 Task: Open a blank google sheet and write heading  SpendSmartAdd Dates in a column and its values below  '2023-05-01, 2023-05-03, 2023-05-05, 2023-05-10, 2023-05-15, 2023-05-20, 2023-05-25 & 2023-05-31'Add Categories in next column and its values below  Groceries, Dining Out, Transportation, Entertainment, Shopping, Utilities, Health & Miscellaneous. Add Descriptions in next column and its values below  Supermarket, Restaurant, Public Transport, Movie Tickets, Clothing Store, Internet Bill, Pharmacy & Online PurchaseAdd Amountin next column and its values below  $50, $30, $10, $20, $100, $60, $40 & $50Save page BudgetTool analysisbook
Action: Mouse pressed left at (1022, 182)
Screenshot: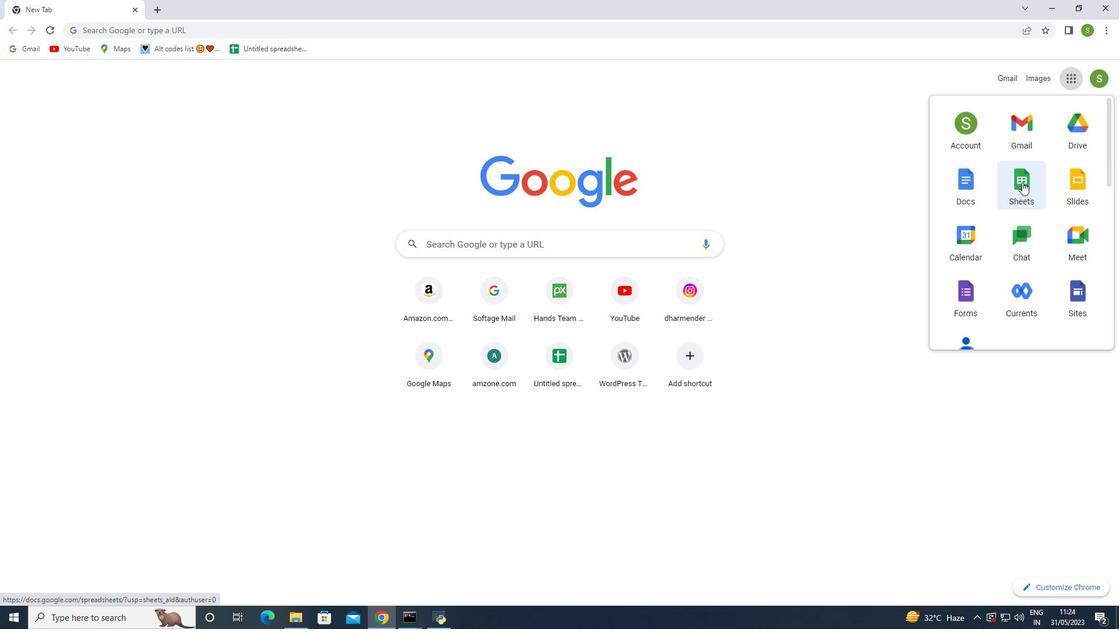 
Action: Mouse moved to (293, 157)
Screenshot: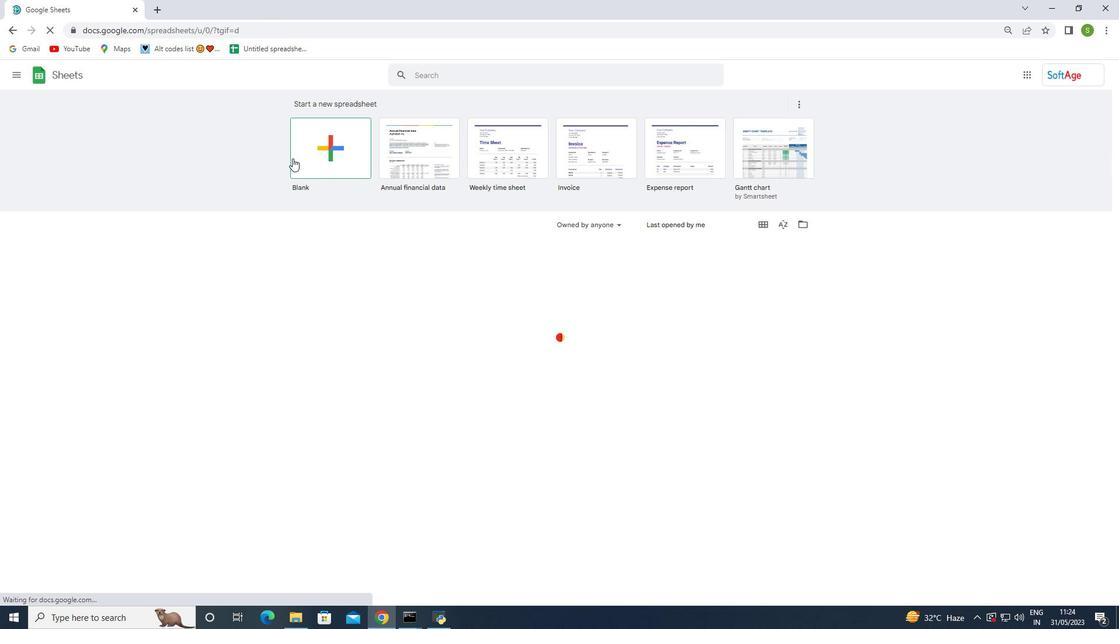 
Action: Mouse pressed left at (293, 157)
Screenshot: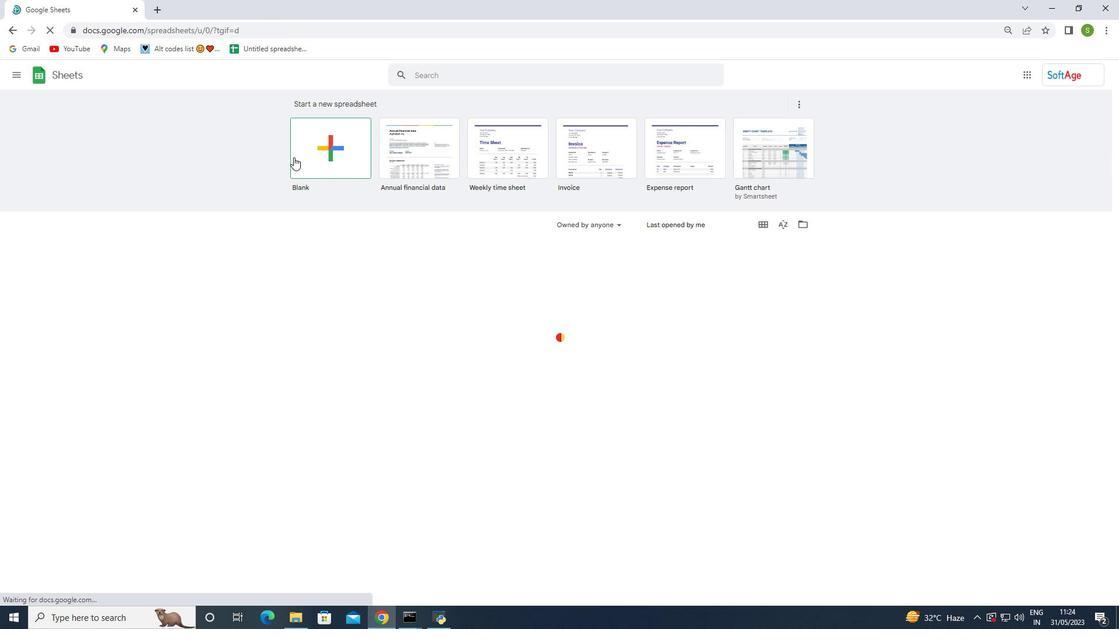 
Action: Mouse moved to (11, 132)
Screenshot: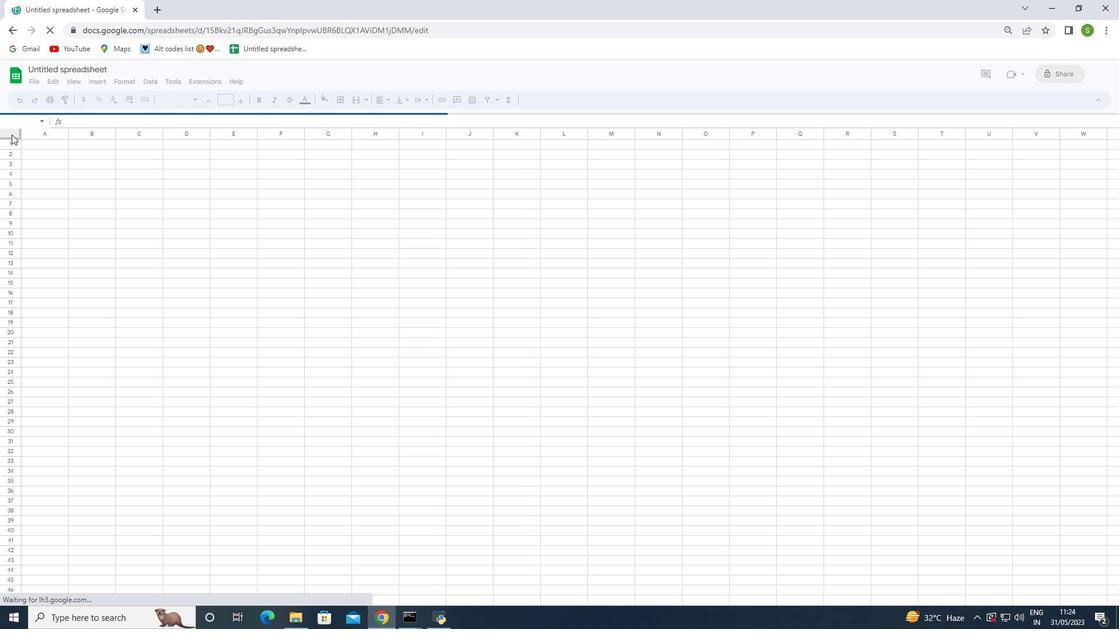 
Action: Mouse pressed left at (11, 132)
Screenshot: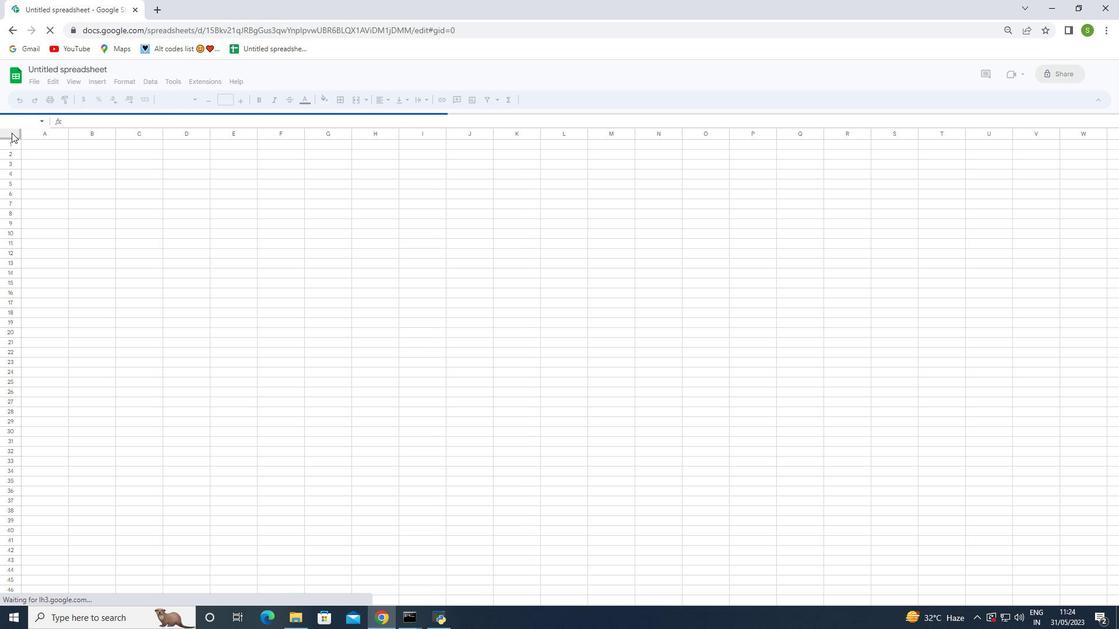 
Action: Mouse moved to (280, 101)
Screenshot: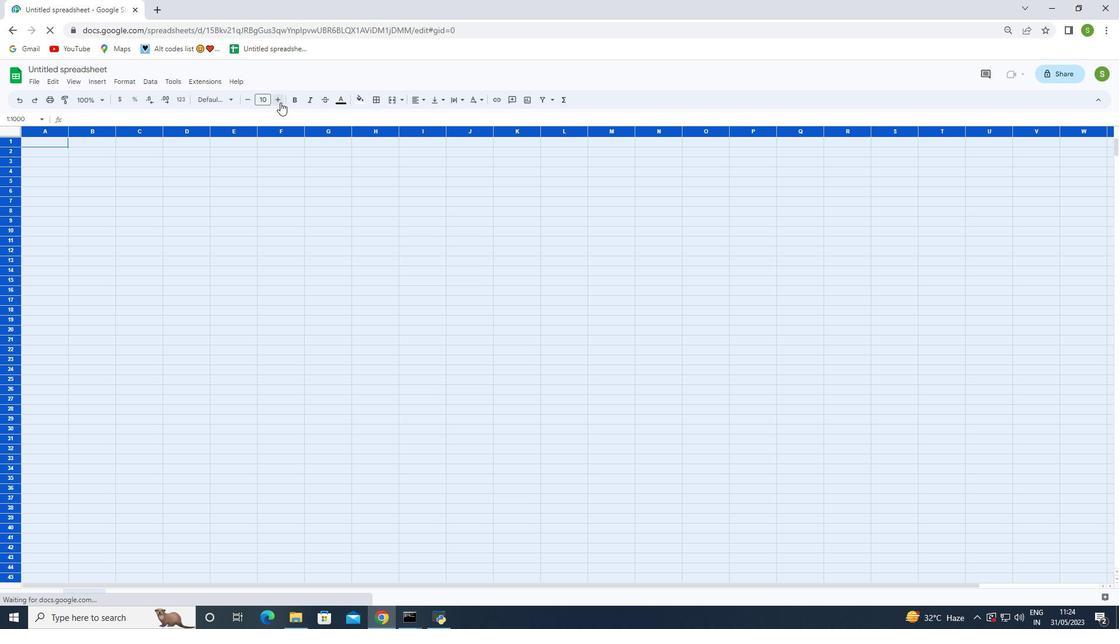 
Action: Mouse pressed left at (280, 101)
Screenshot: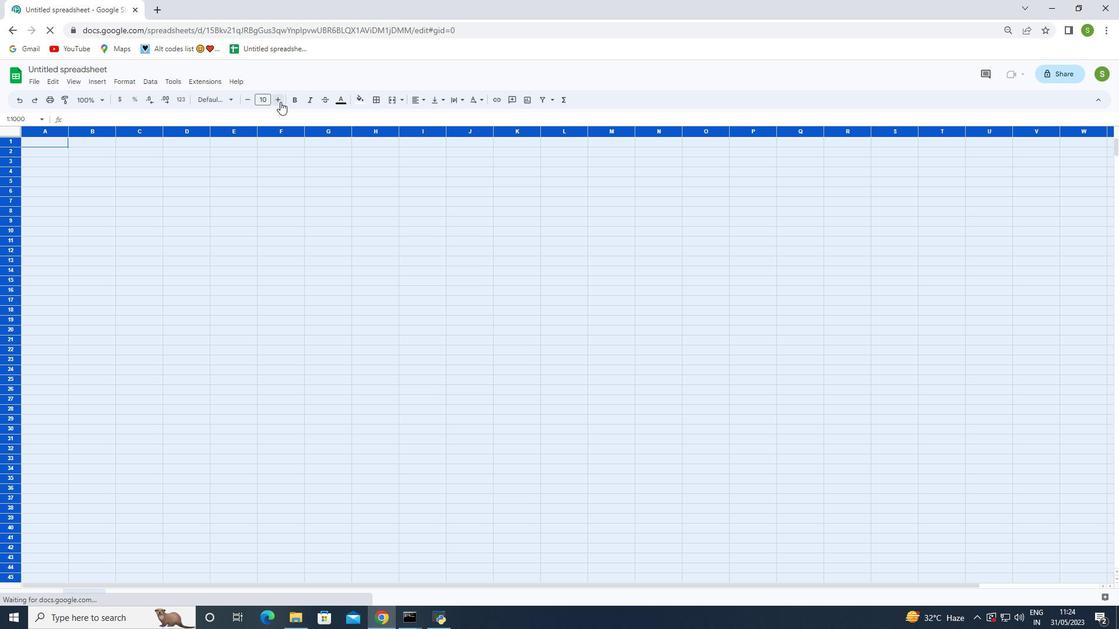 
Action: Mouse pressed left at (280, 101)
Screenshot: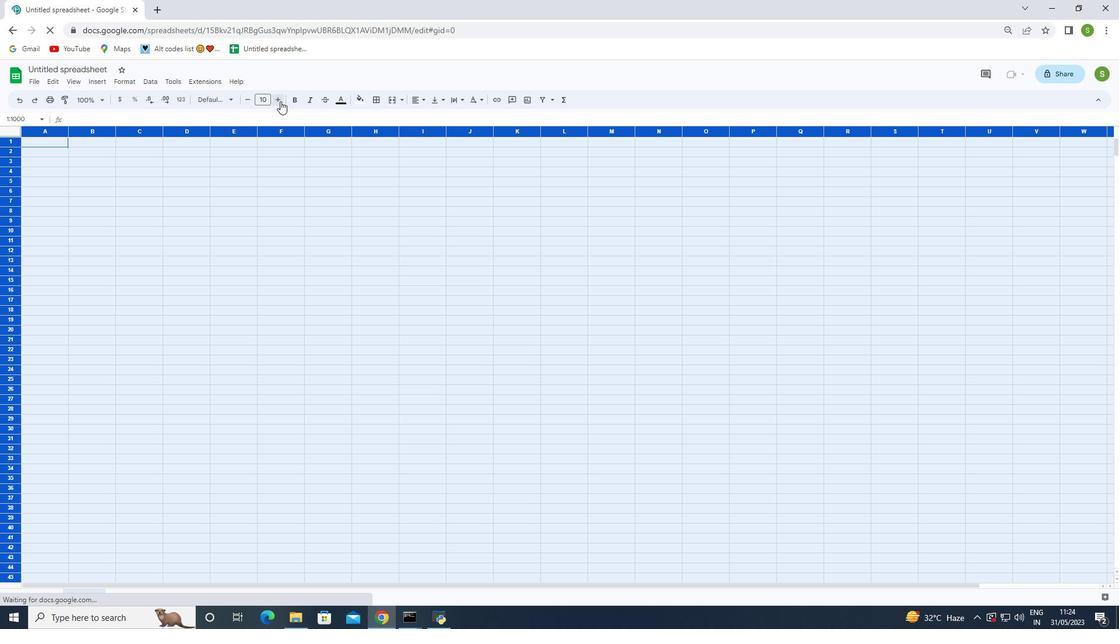 
Action: Mouse pressed left at (280, 101)
Screenshot: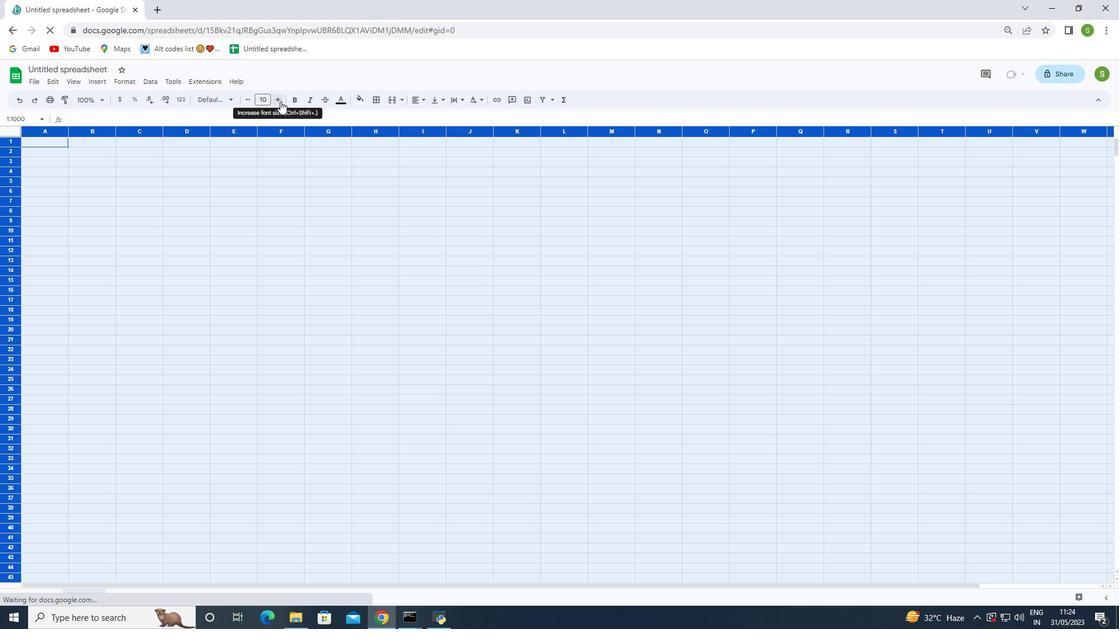 
Action: Mouse pressed left at (280, 101)
Screenshot: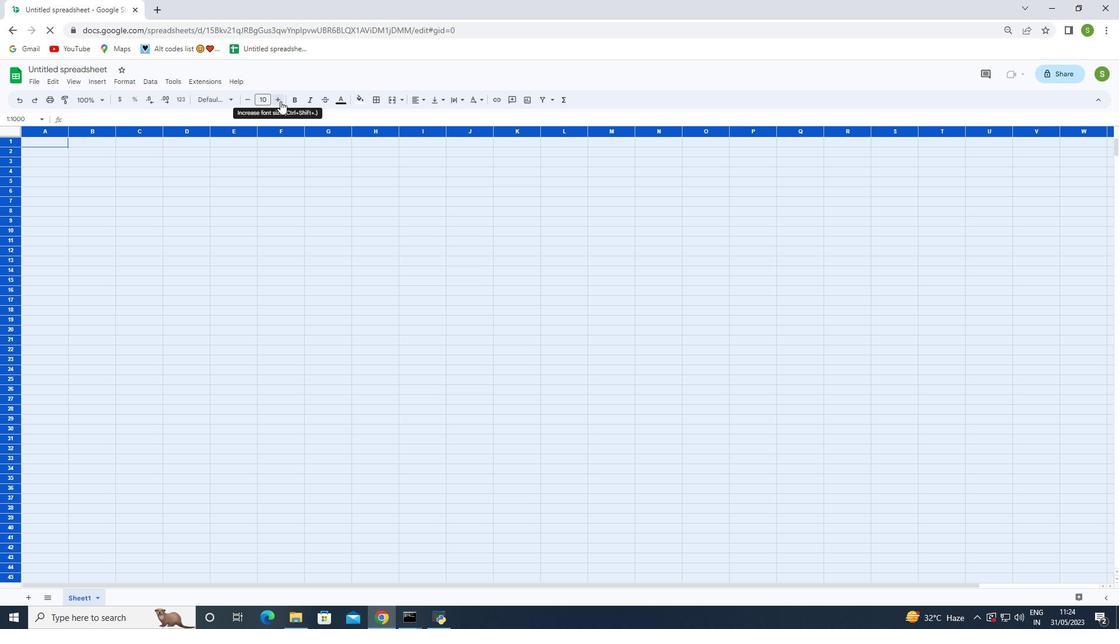 
Action: Mouse moved to (279, 163)
Screenshot: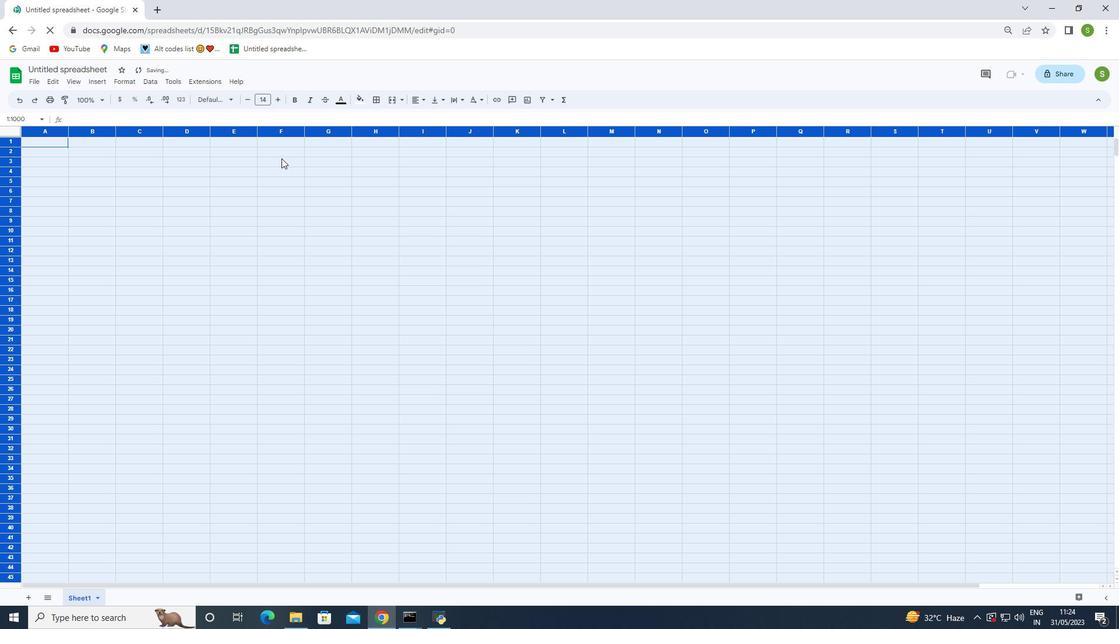 
Action: Mouse pressed left at (279, 163)
Screenshot: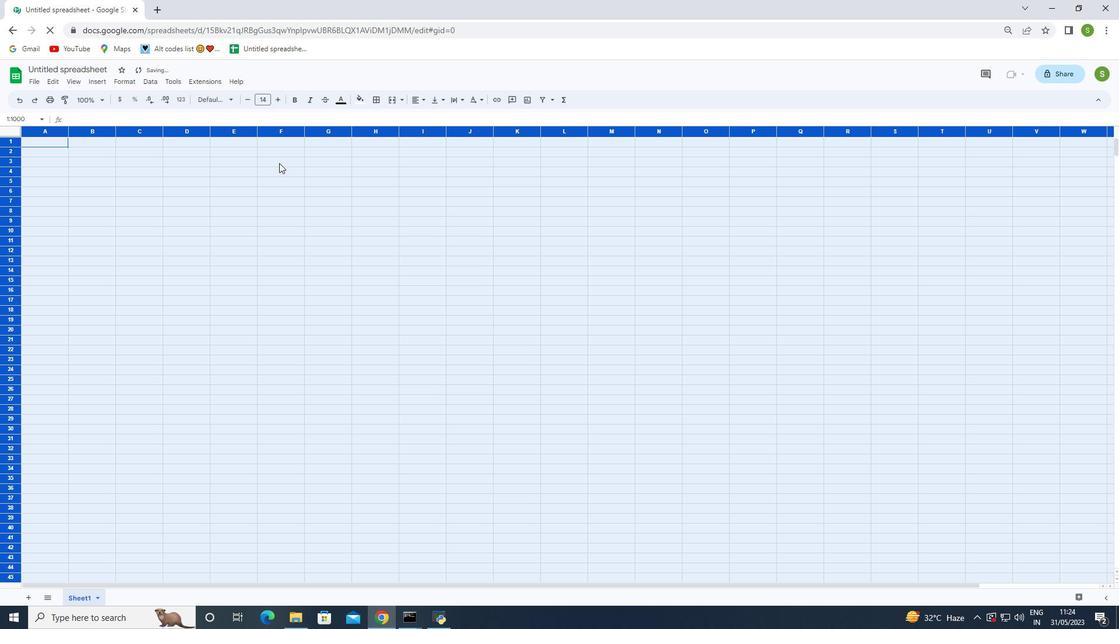 
Action: Mouse moved to (36, 141)
Screenshot: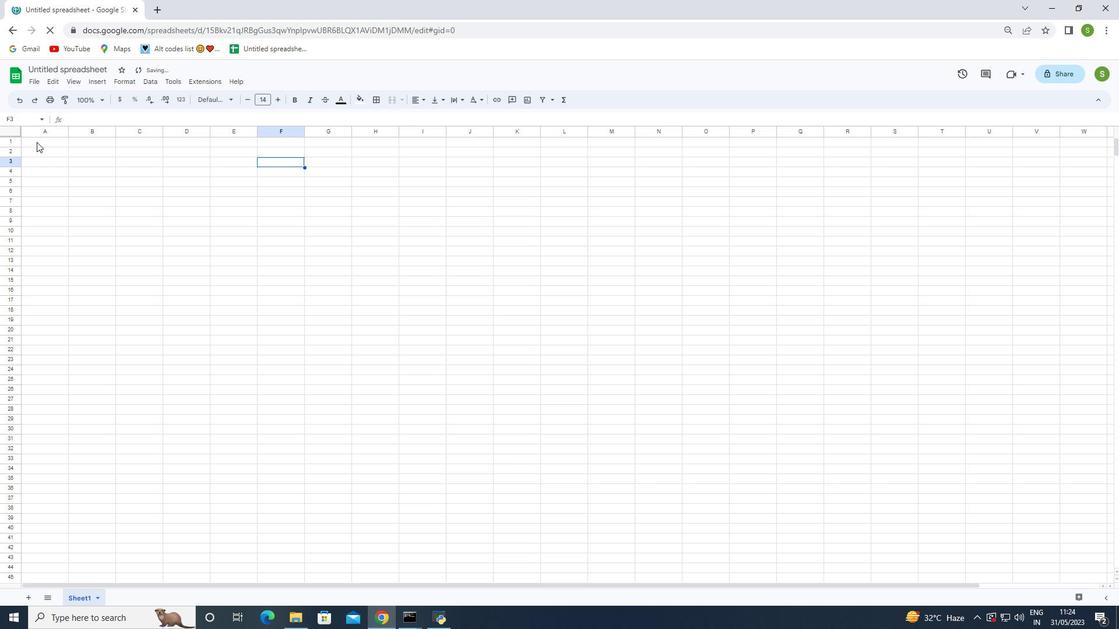 
Action: Mouse pressed left at (36, 141)
Screenshot: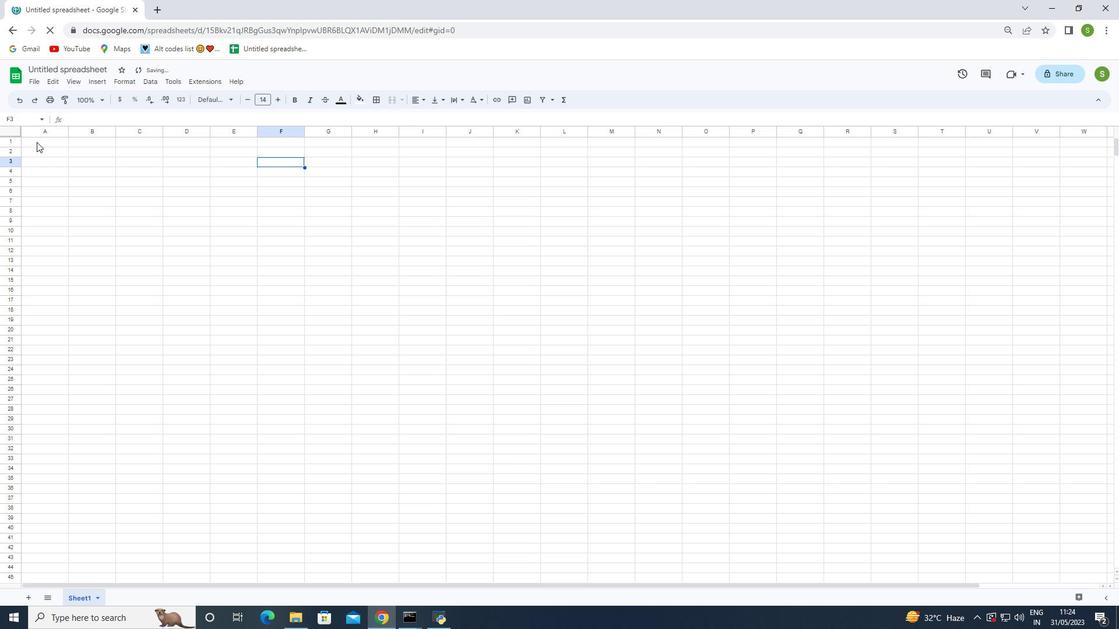 
Action: Key pressed <Key.shift>Spend<Key.shift>Smart<Key.enter><Key.shift>Dates<Key.enter>2023-05-2<Key.backspace>01<Key.enter>2023-05-03<Key.enter>2023-05-05<Key.enter>2023-05-10<Key.enter>2023-05-15<Key.enter>2023-05-20<Key.enter>2023-08<Key.backspace>5-25<Key.enter>23<Key.backspace>023-05-31<Key.enter>
Screenshot: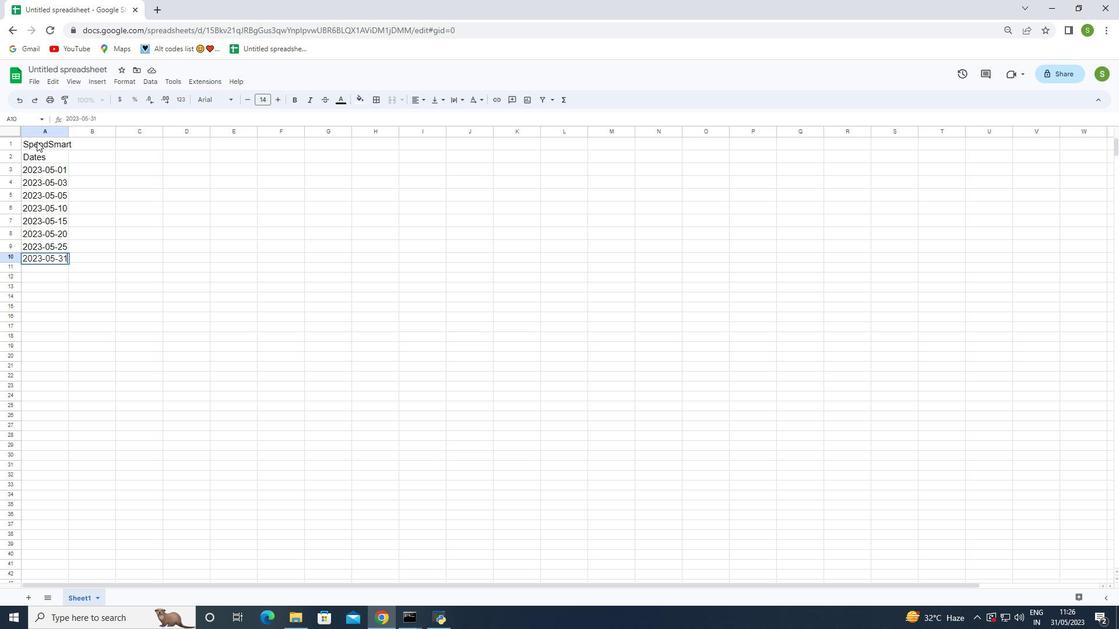 
Action: Mouse moved to (86, 157)
Screenshot: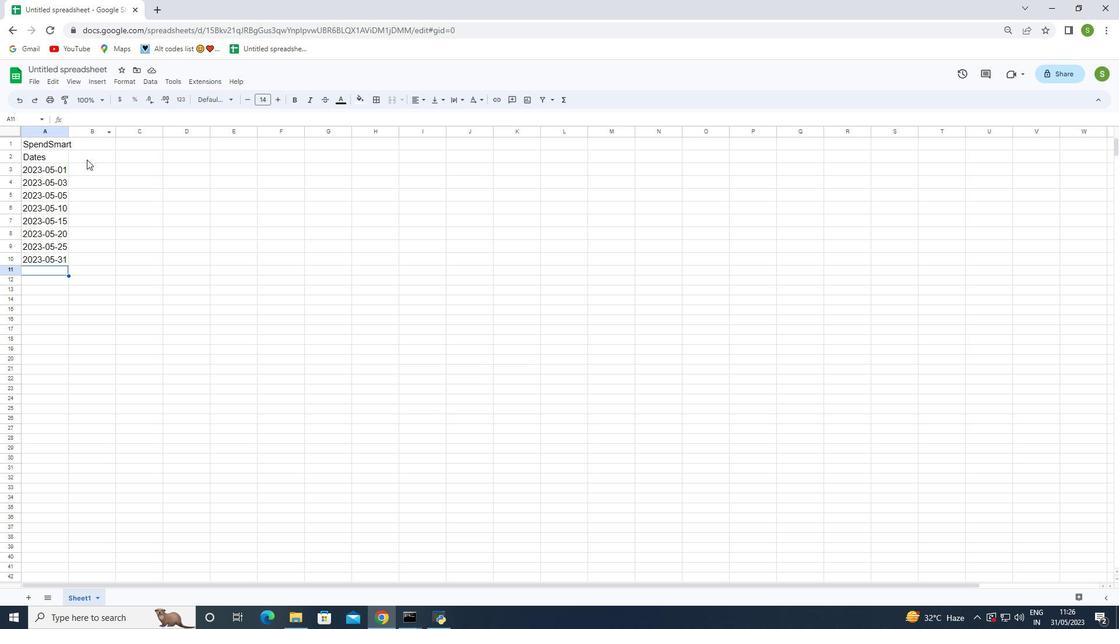 
Action: Mouse pressed left at (86, 157)
Screenshot: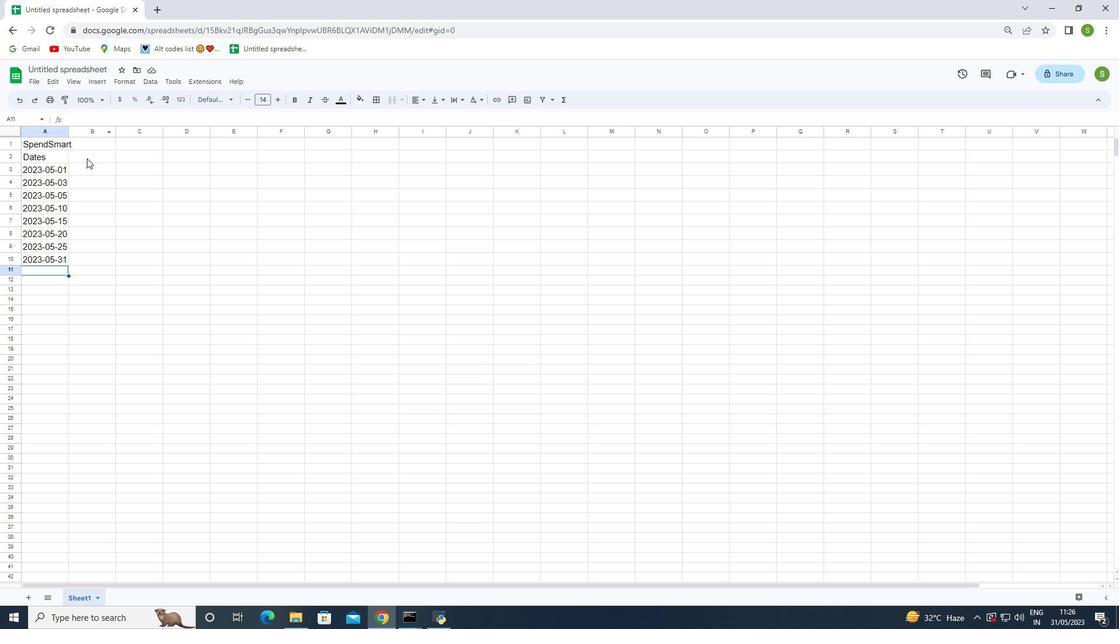 
Action: Mouse moved to (85, 157)
Screenshot: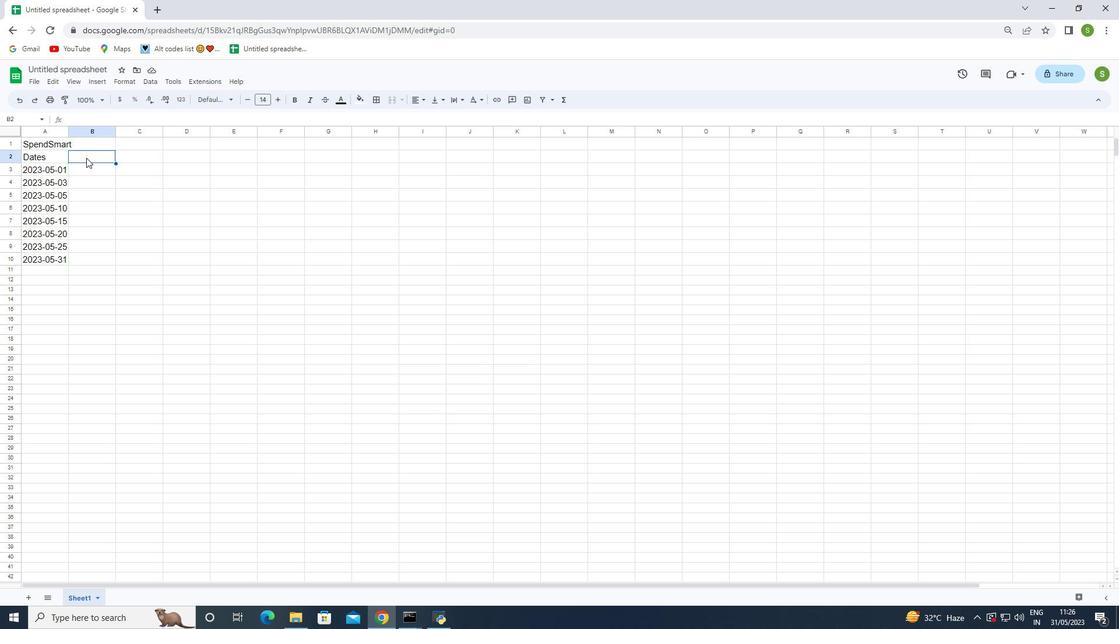 
Action: Key pressed <Key.shift><Key.shift><Key.shift><Key.shift><Key.shift><Key.shift><Key.shift><Key.shift><Key.shift><Key.shift><Key.shift><Key.shift><Key.shift><Key.shift><Key.shift><Key.shift><Key.shift><Key.shift><Key.shift><Key.shift><Key.shift><Key.shift><Key.shift><Key.shift><Key.shift><Key.shift><Key.shift><Key.shift><Key.shift><Key.shift><Key.shift><Key.shift>Categories<Key.enter>
Screenshot: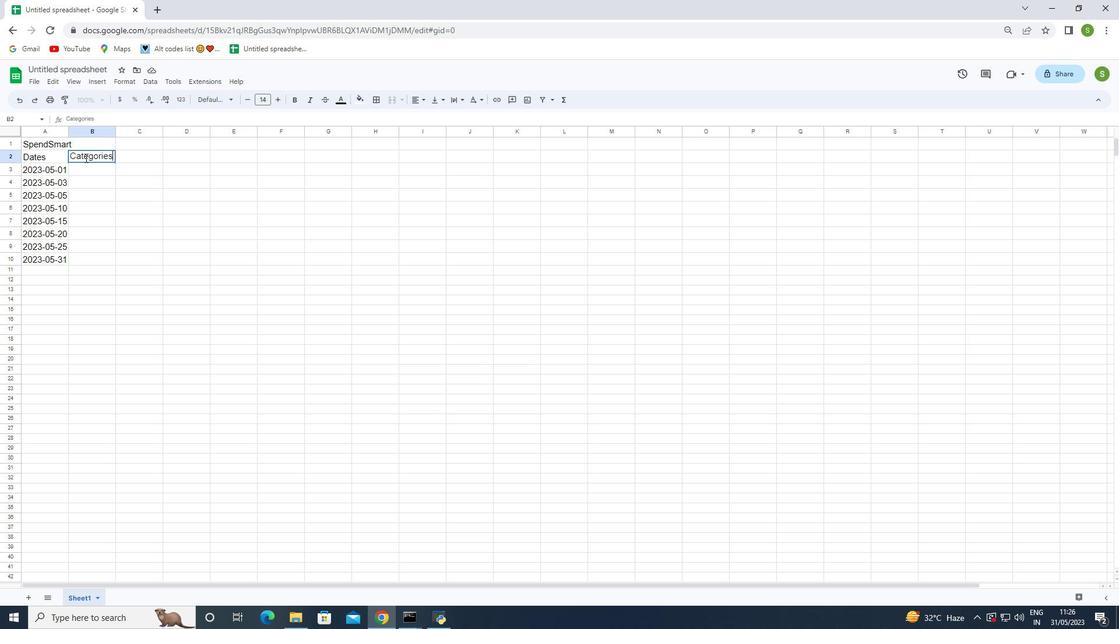 
Action: Mouse moved to (97, 172)
Screenshot: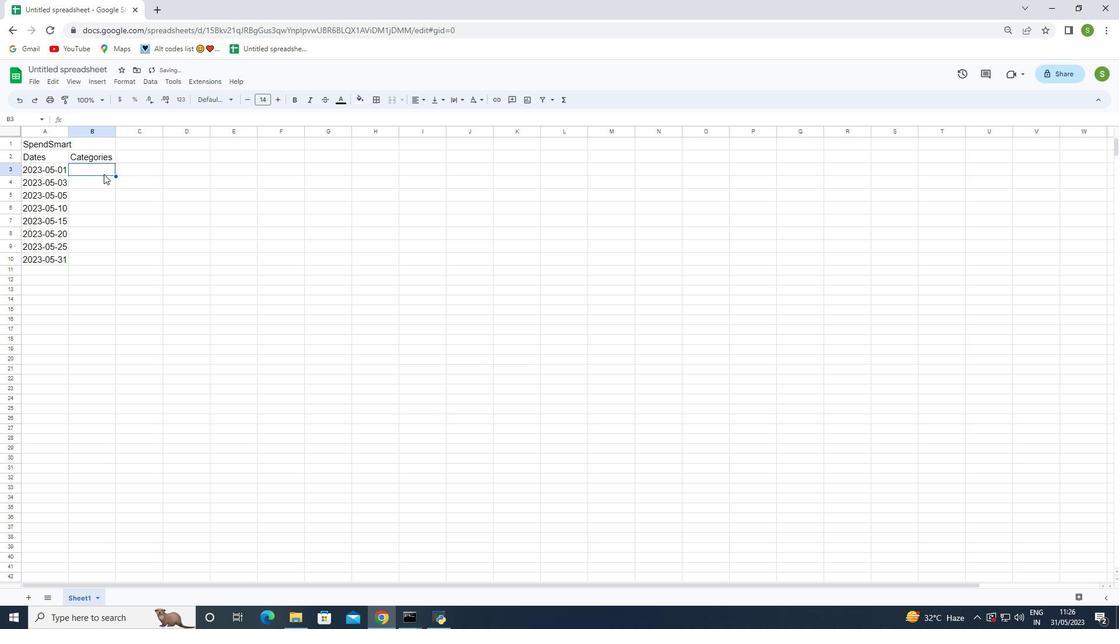 
Action: Mouse pressed left at (97, 172)
Screenshot: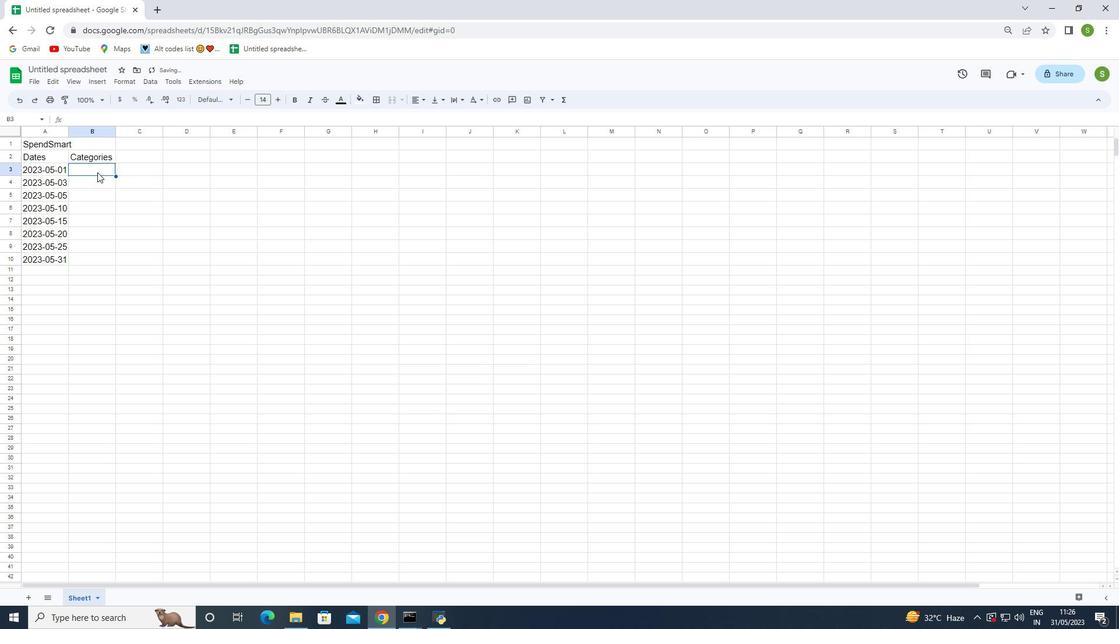 
Action: Key pressed <Key.shift><Key.shift><Key.shift><Key.shift><Key.shift><Key.shift><Key.shift>Groceries<Key.enter><Key.shift>Dining<Key.space><Key.shift>Out<Key.enter><Key.shift>Transportation<Key.enter><Key.shift>Entertainment<Key.enter><Key.shift>Shopping<Key.enter><Key.shift>Utilities<Key.enter><Key.shift>Health<Key.enter><Key.shift><Key.shift><Key.shift><Key.shift><Key.shift><Key.shift><Key.shift><Key.shift><Key.shift><Key.shift><Key.shift>Miscellaneous<Key.enter>
Screenshot: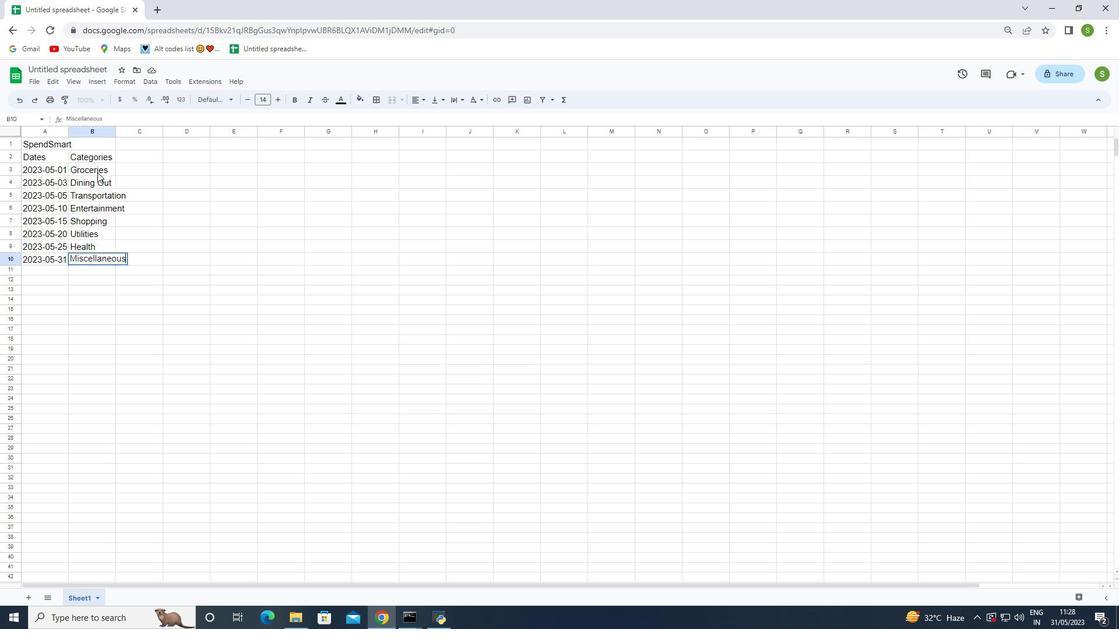 
Action: Mouse moved to (149, 156)
Screenshot: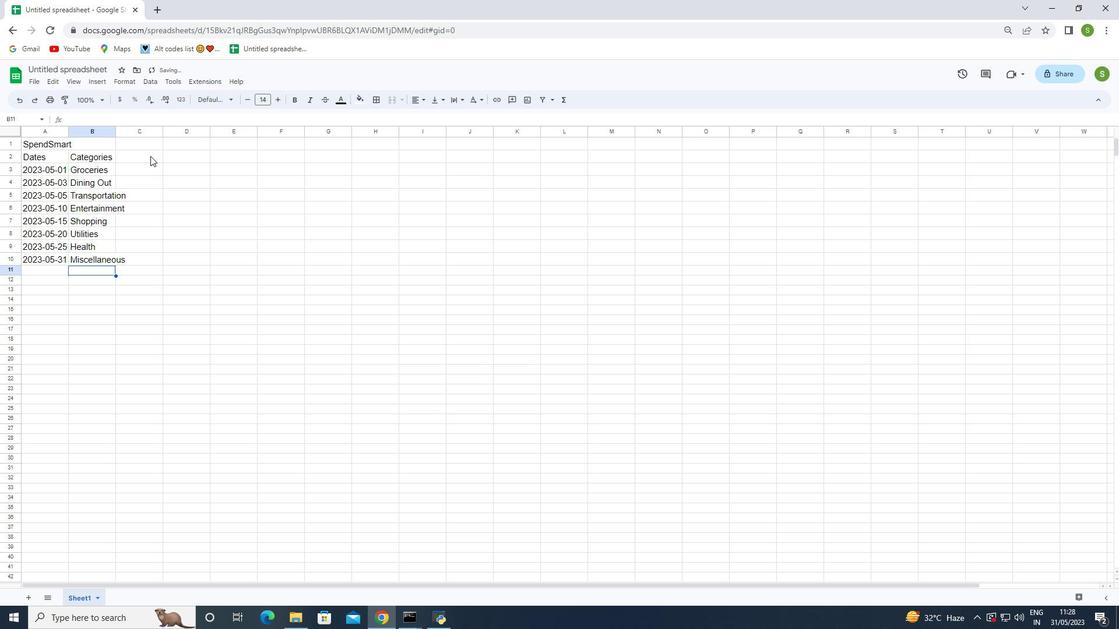 
Action: Mouse pressed left at (149, 156)
Screenshot: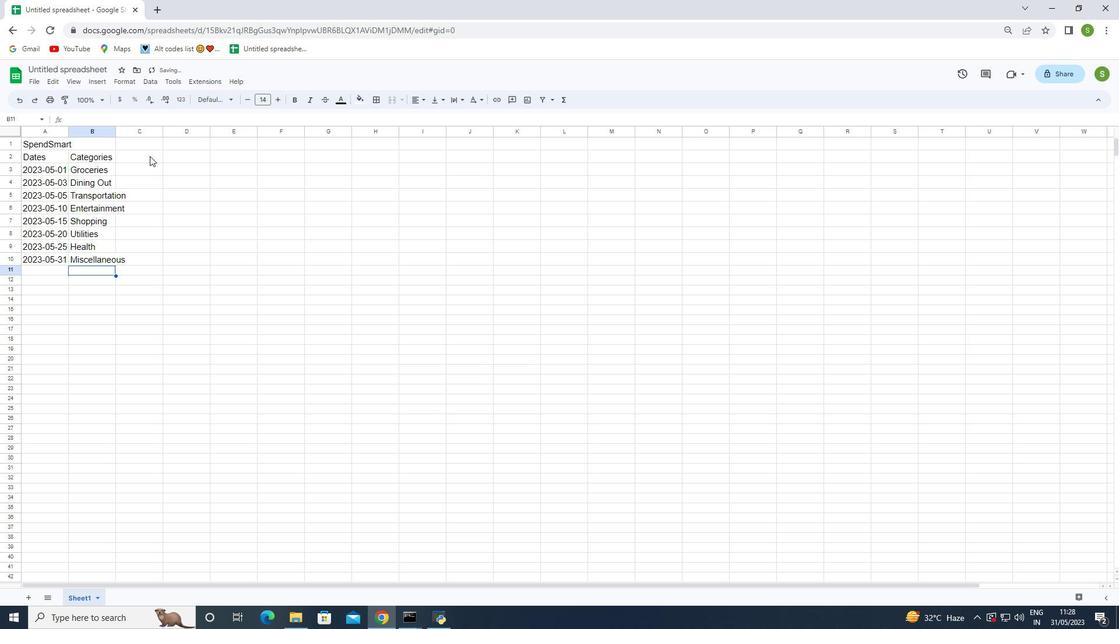 
Action: Key pressed <Key.shift>Descriptions
Screenshot: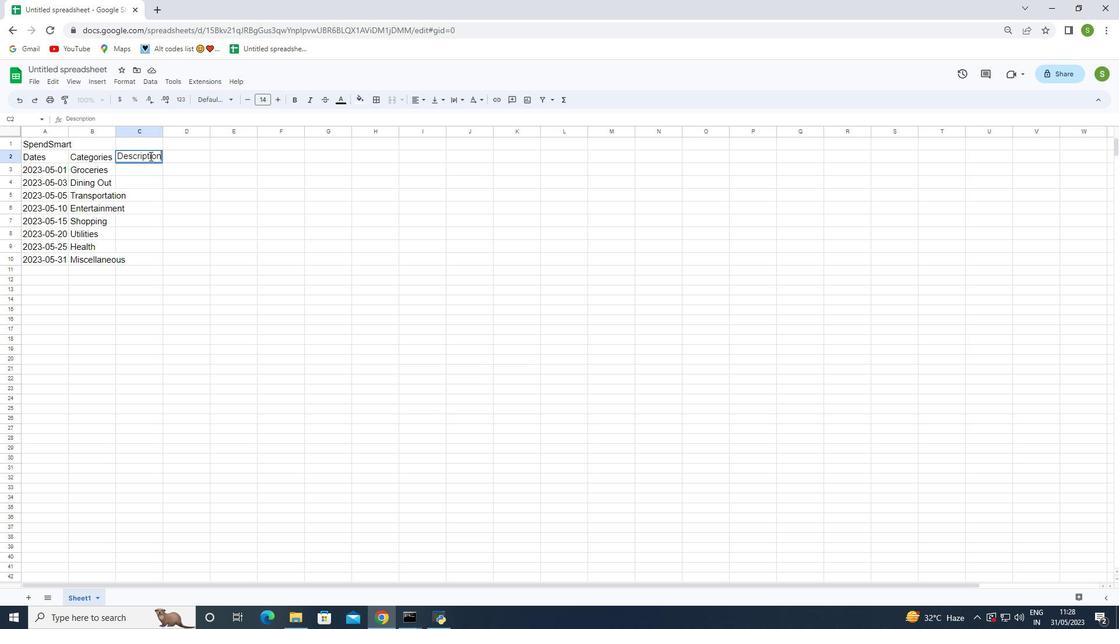 
Action: Mouse moved to (149, 169)
Screenshot: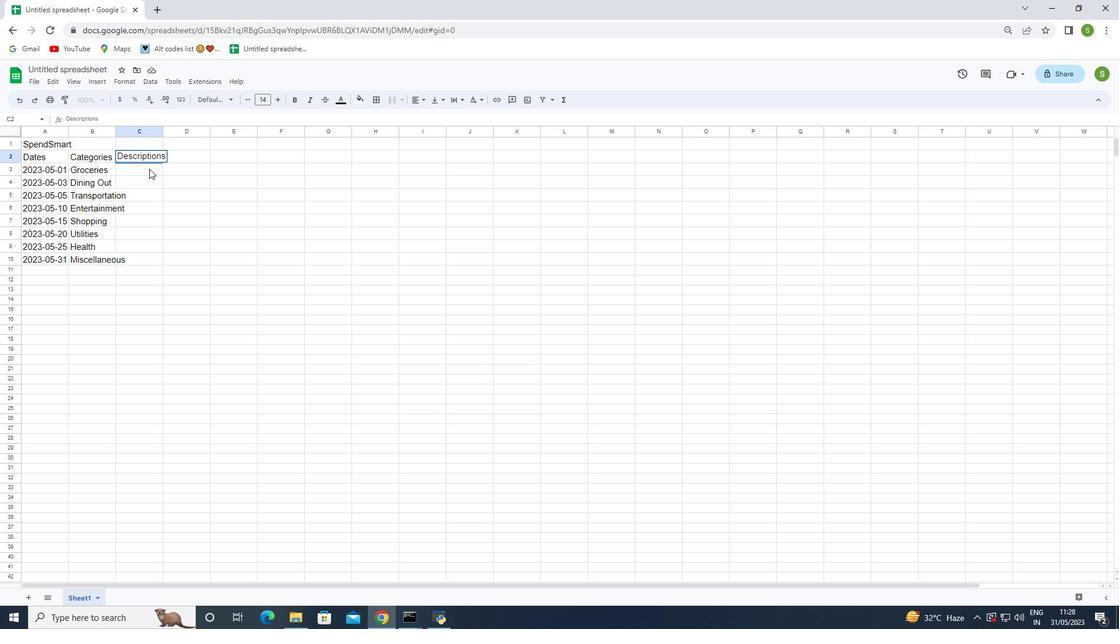 
Action: Mouse pressed left at (149, 169)
Screenshot: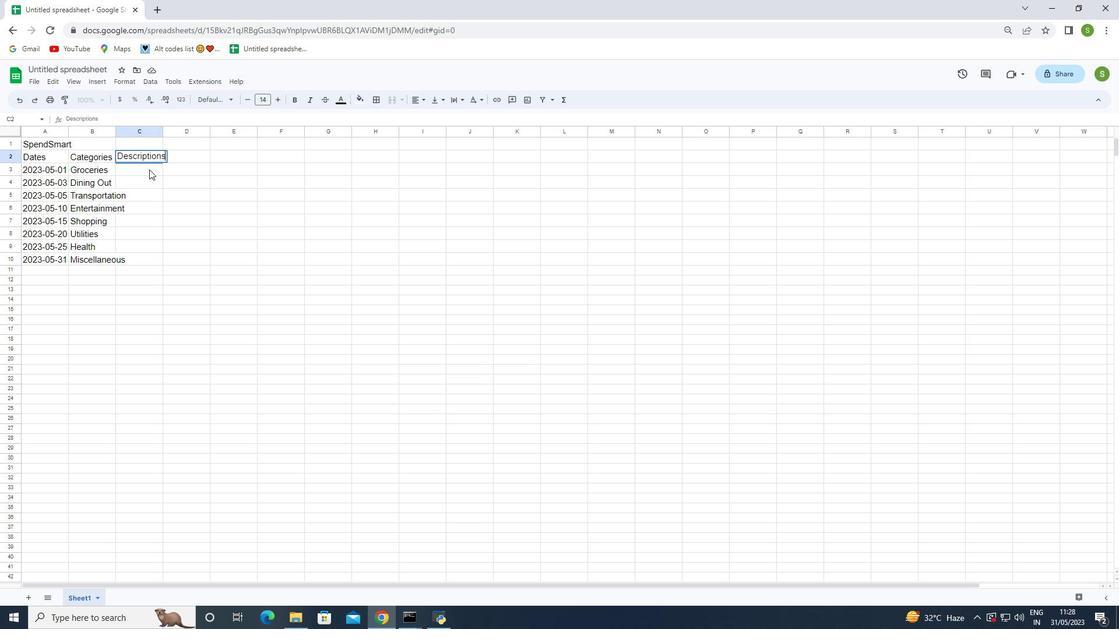 
Action: Key pressed <Key.shift>Super<Key.shift>market<Key.enter><Key.shift>Restaurant<Key.enter><Key.shift>Public<Key.enter>
Screenshot: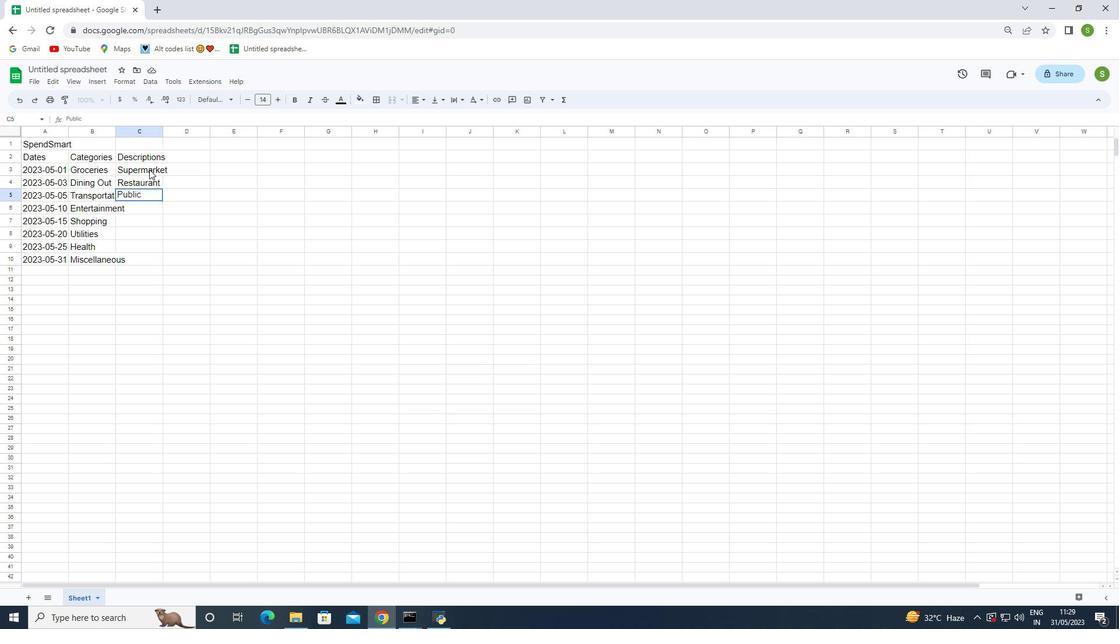 
Action: Mouse moved to (142, 208)
Screenshot: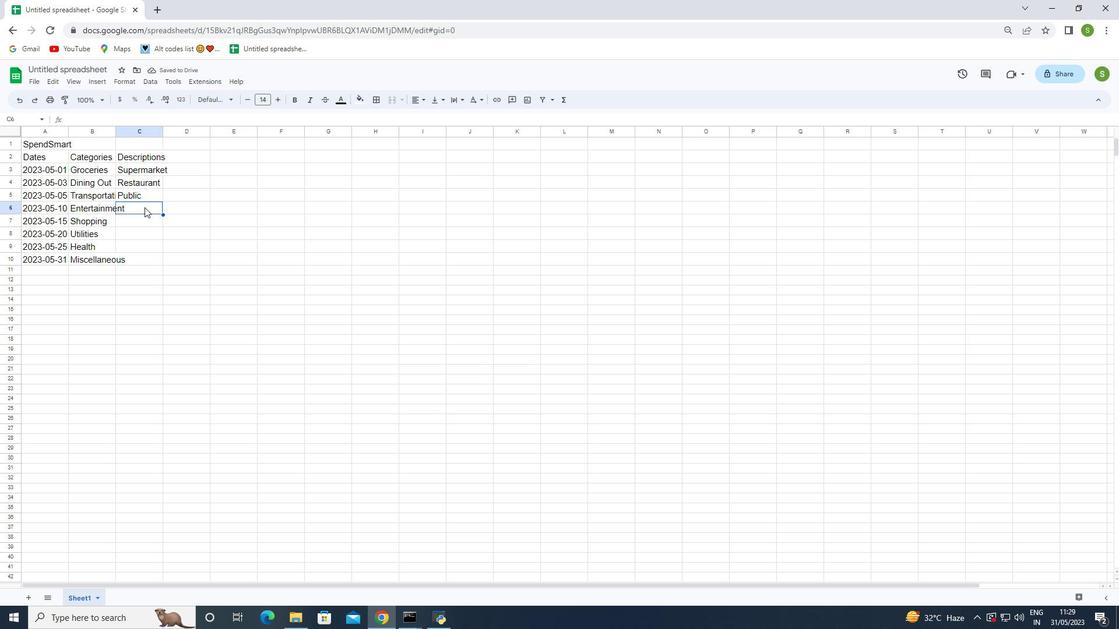 
Action: Mouse pressed left at (142, 208)
Screenshot: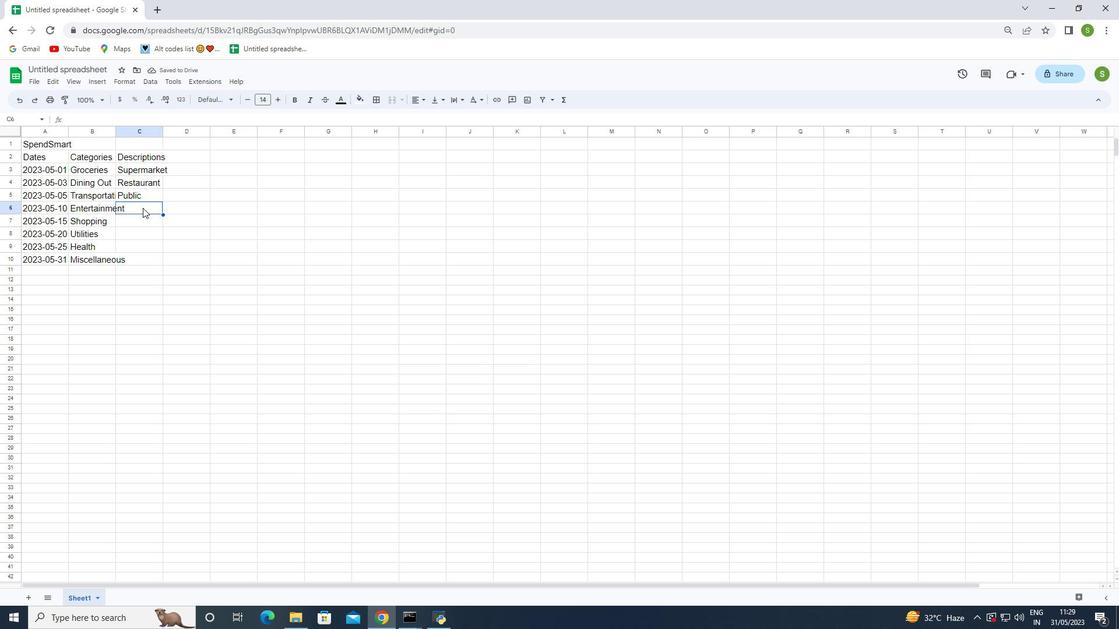 
Action: Mouse moved to (150, 195)
Screenshot: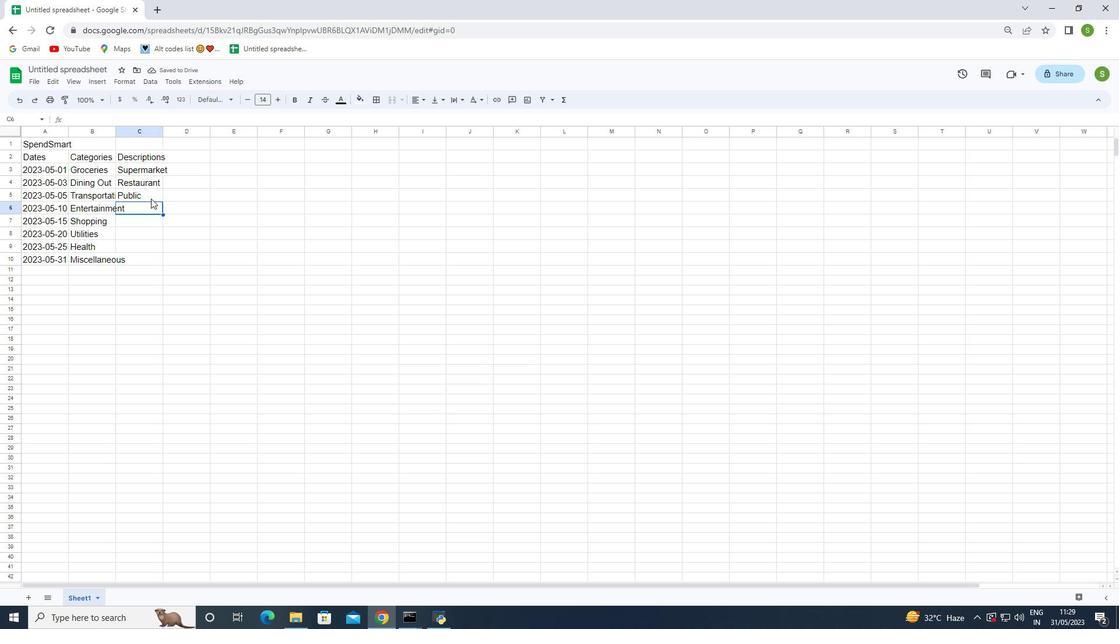 
Action: Mouse pressed left at (150, 195)
Screenshot: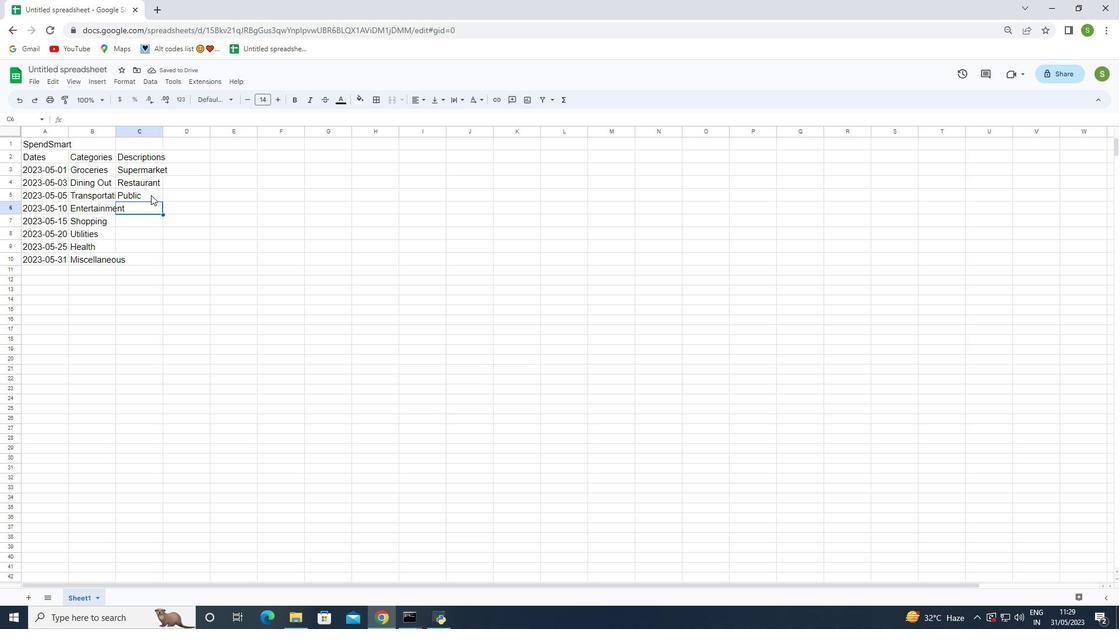 
Action: Mouse pressed left at (150, 195)
Screenshot: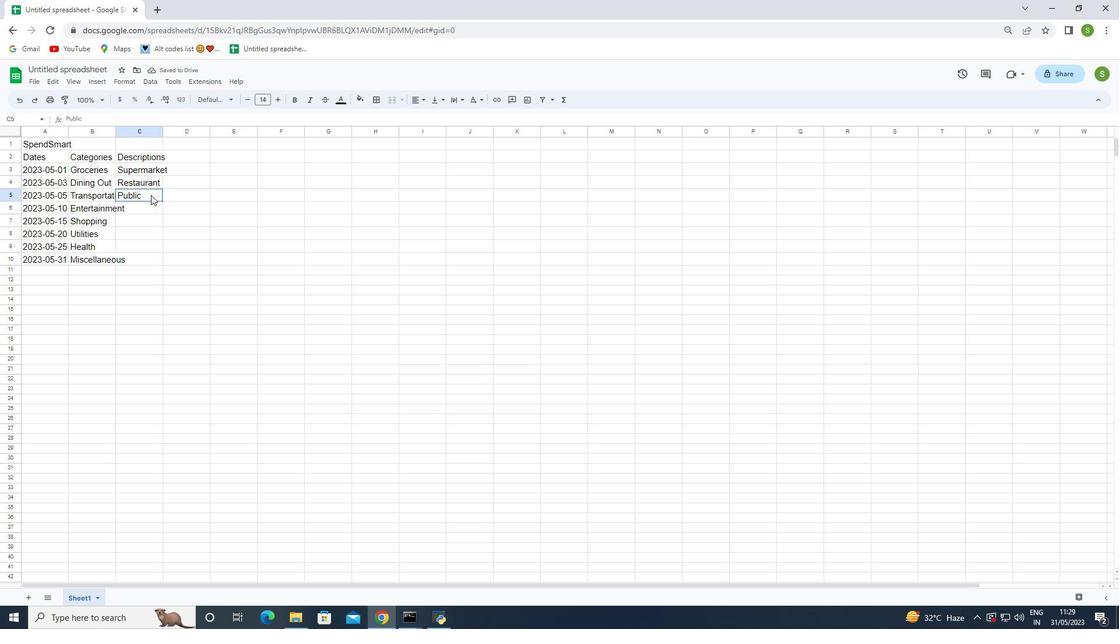 
Action: Key pressed <Key.space><Key.shift>
Screenshot: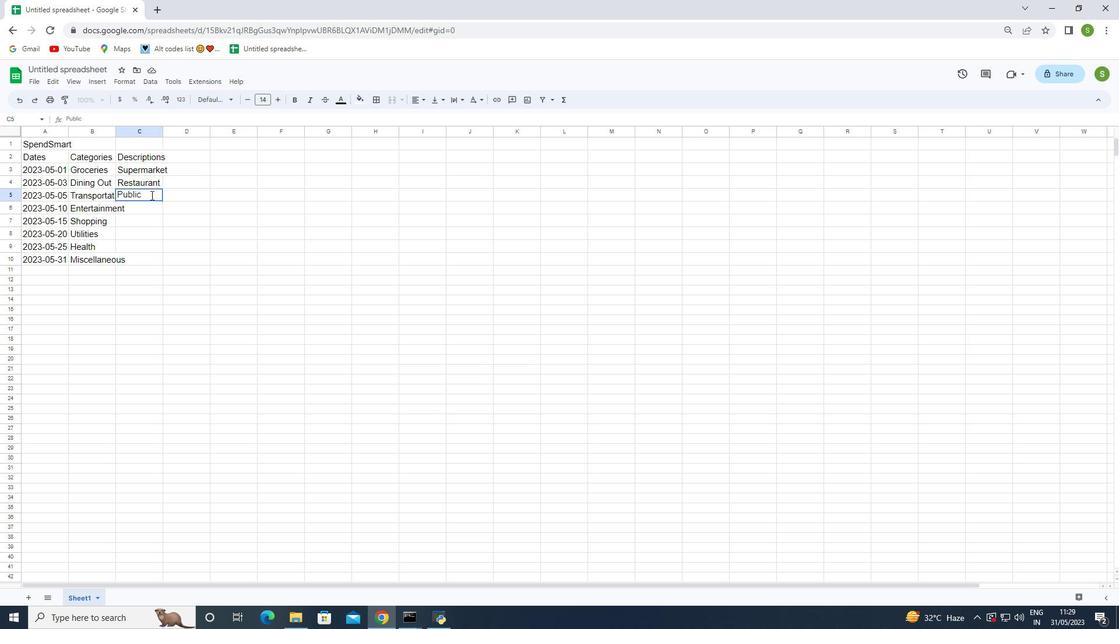 
Action: Mouse moved to (150, 195)
Screenshot: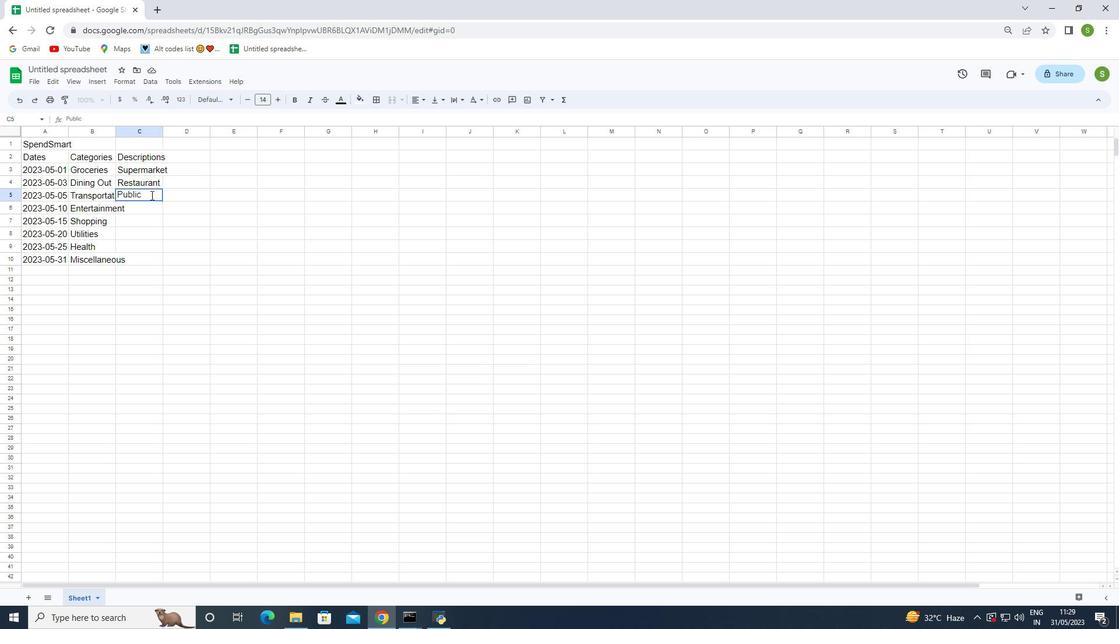 
Action: Key pressed Transport<Key.enter><Key.shift>Movie<Key.space><Key.shift><Key.shift>Tickets<Key.enter><Key.shift>Clothing<Key.space><Key.shift>Store<Key.enter><Key.shift>Internet<Key.space><Key.shift>Bill<Key.enter><Key.shift>Pharmacy<Key.enter><Key.shift>Online<Key.space><Key.shift>O<Key.backspace><Key.shift>Purchase<Key.enter>
Screenshot: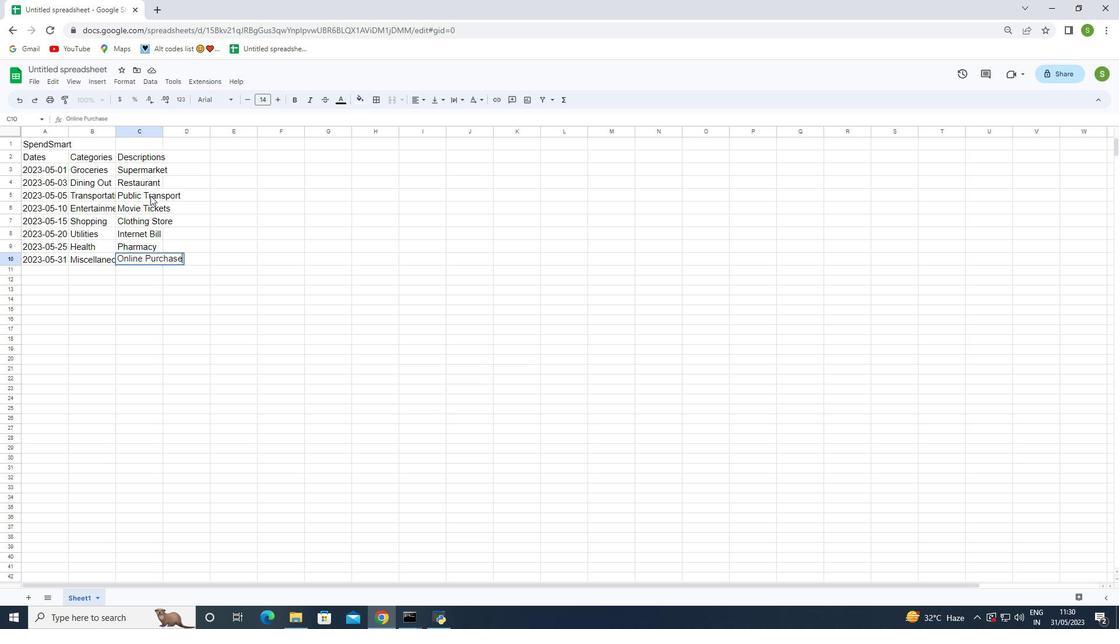 
Action: Mouse moved to (162, 130)
Screenshot: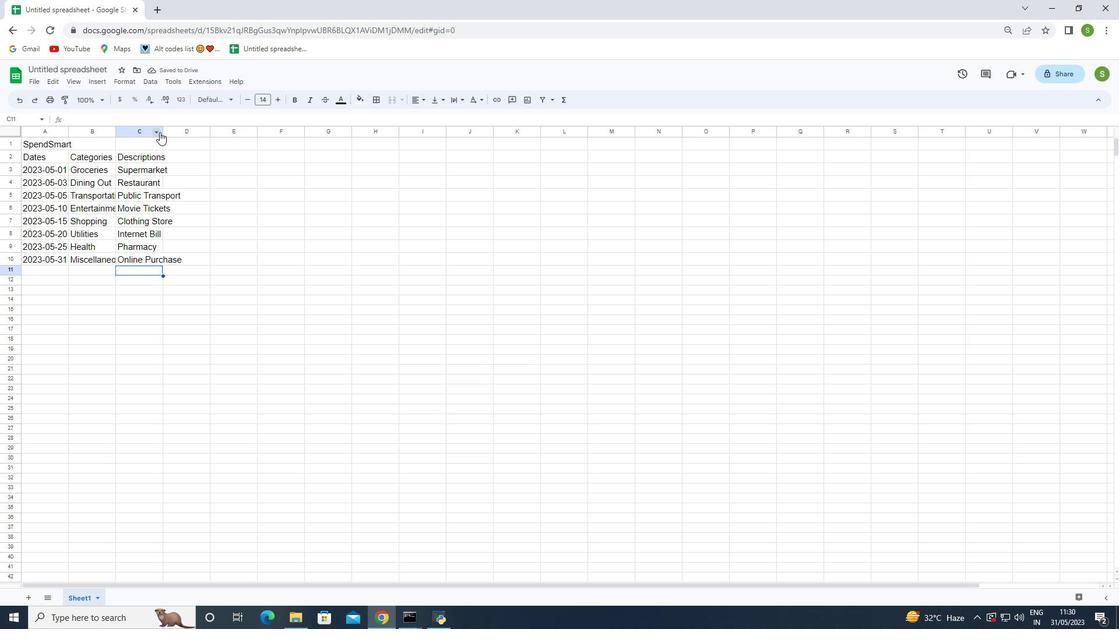
Action: Mouse pressed left at (162, 130)
Screenshot: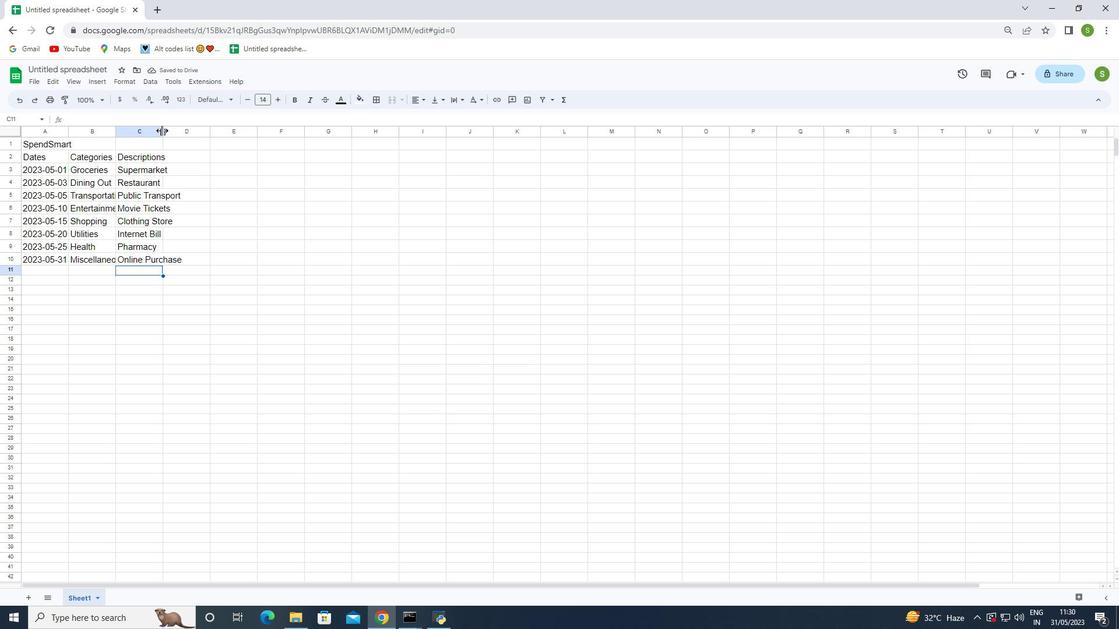 
Action: Mouse pressed left at (162, 130)
Screenshot: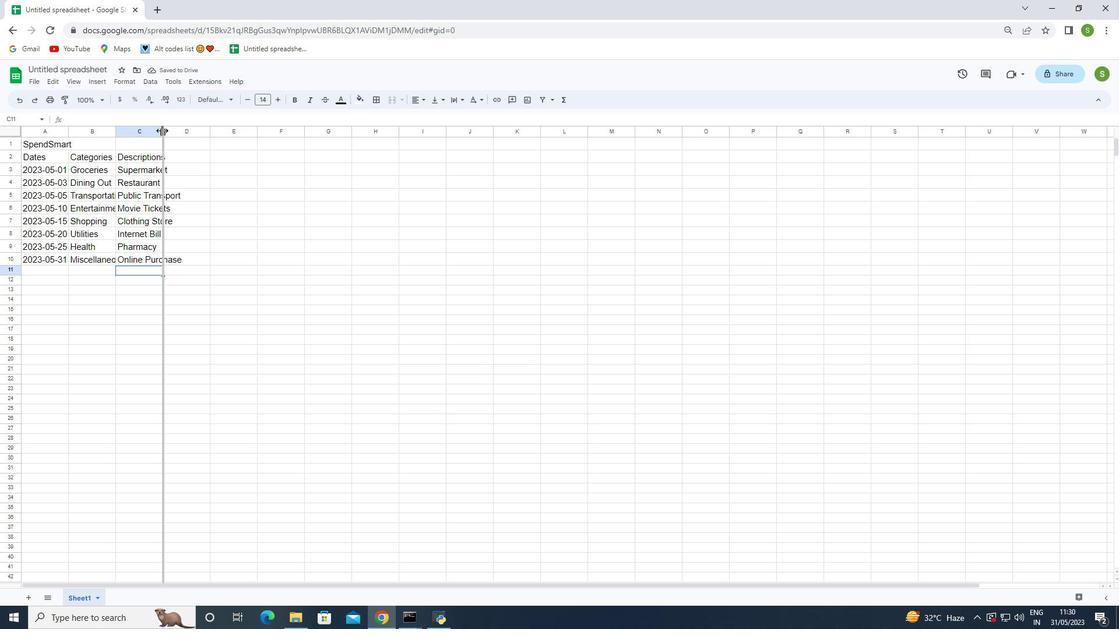 
Action: Mouse moved to (115, 131)
Screenshot: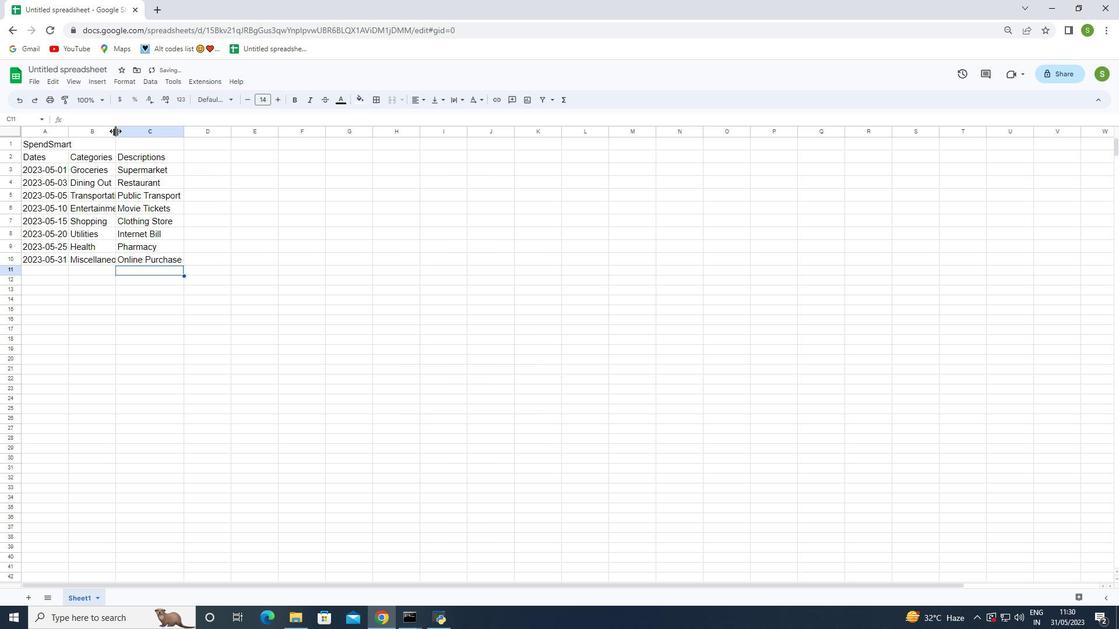 
Action: Mouse pressed left at (115, 131)
Screenshot: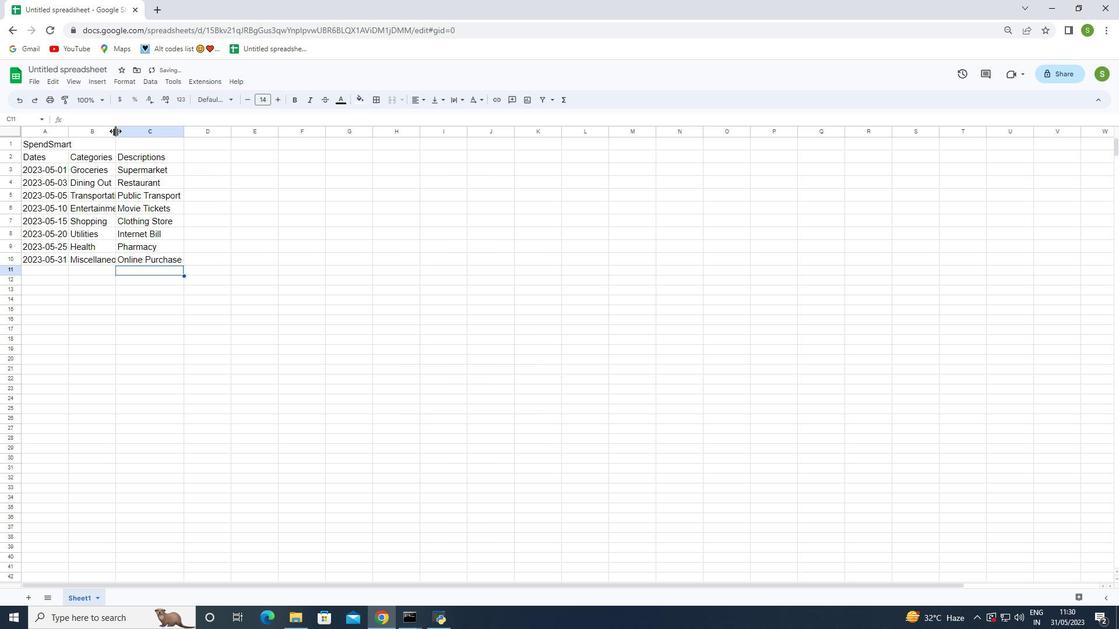 
Action: Mouse pressed left at (115, 131)
Screenshot: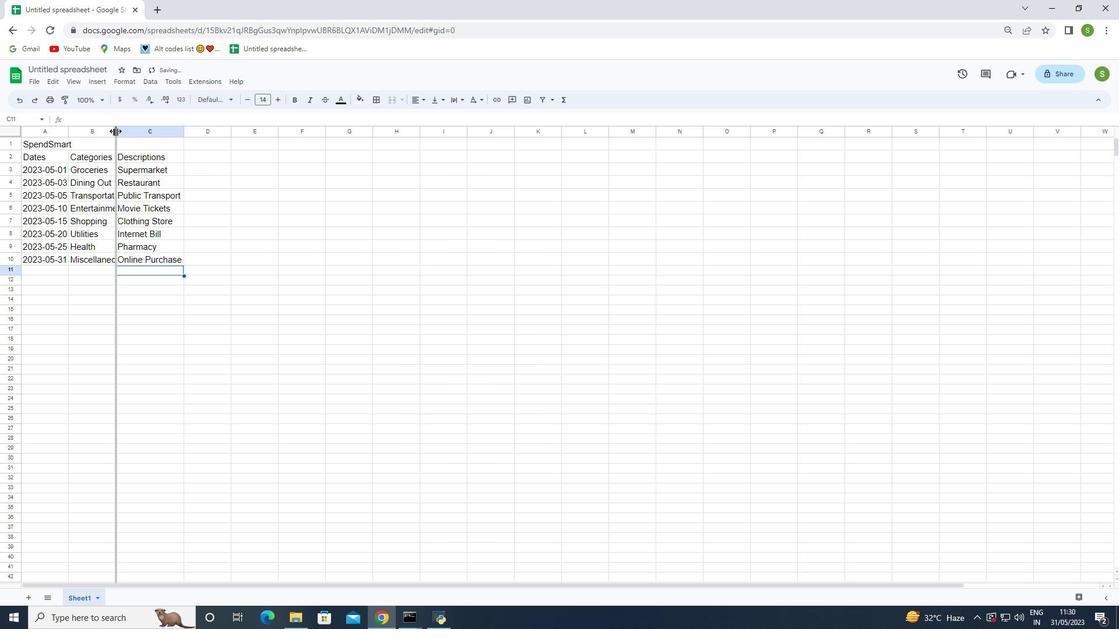 
Action: Mouse moved to (69, 130)
Screenshot: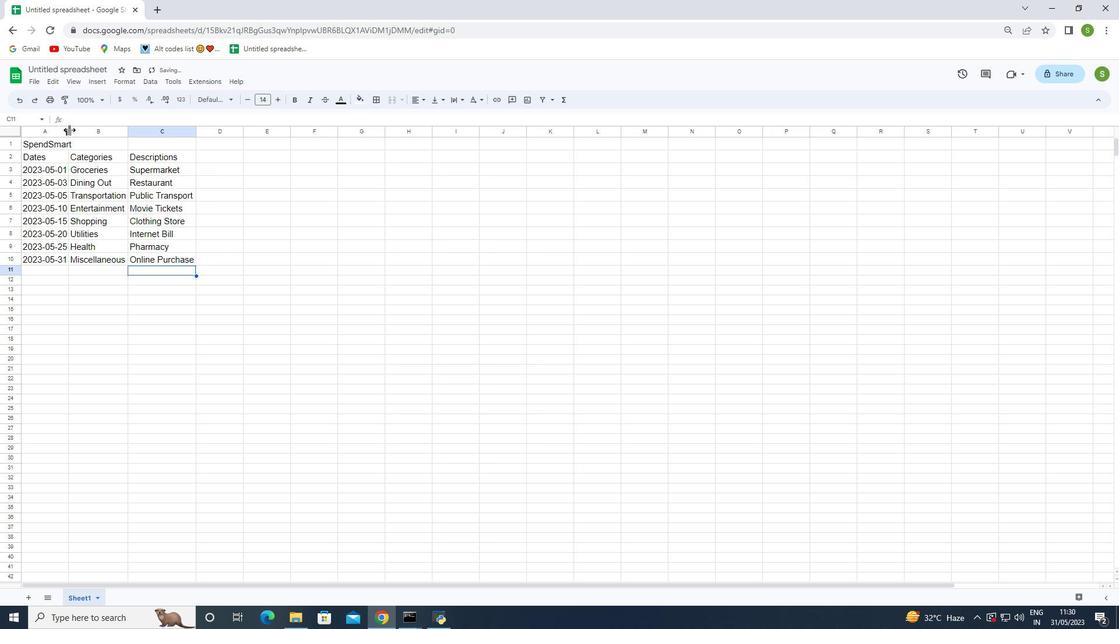 
Action: Mouse pressed left at (69, 130)
Screenshot: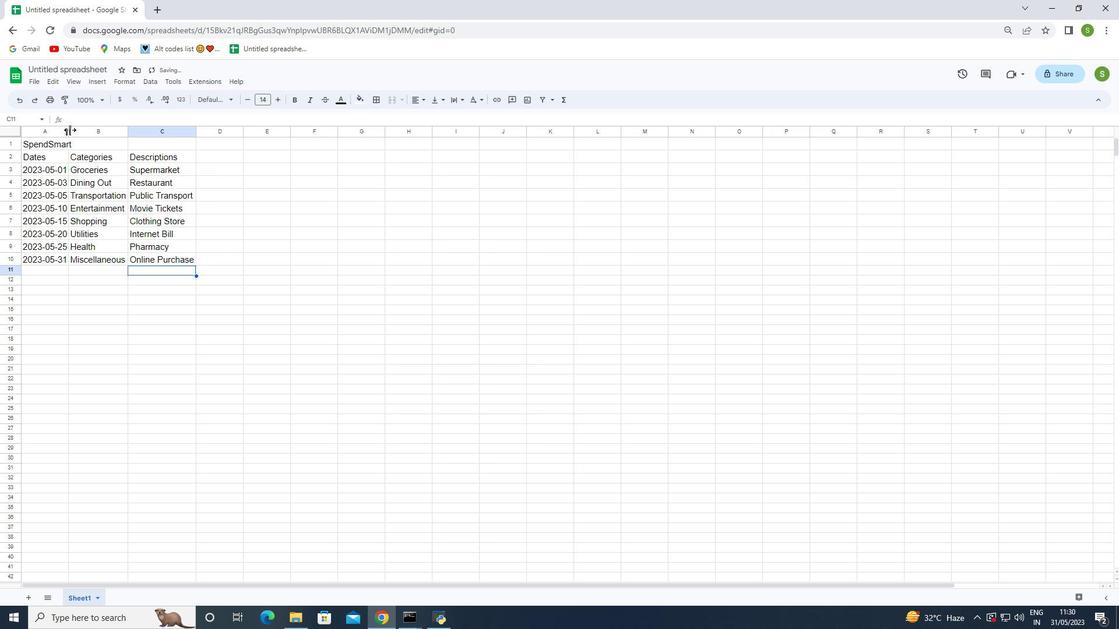 
Action: Mouse pressed left at (69, 130)
Screenshot: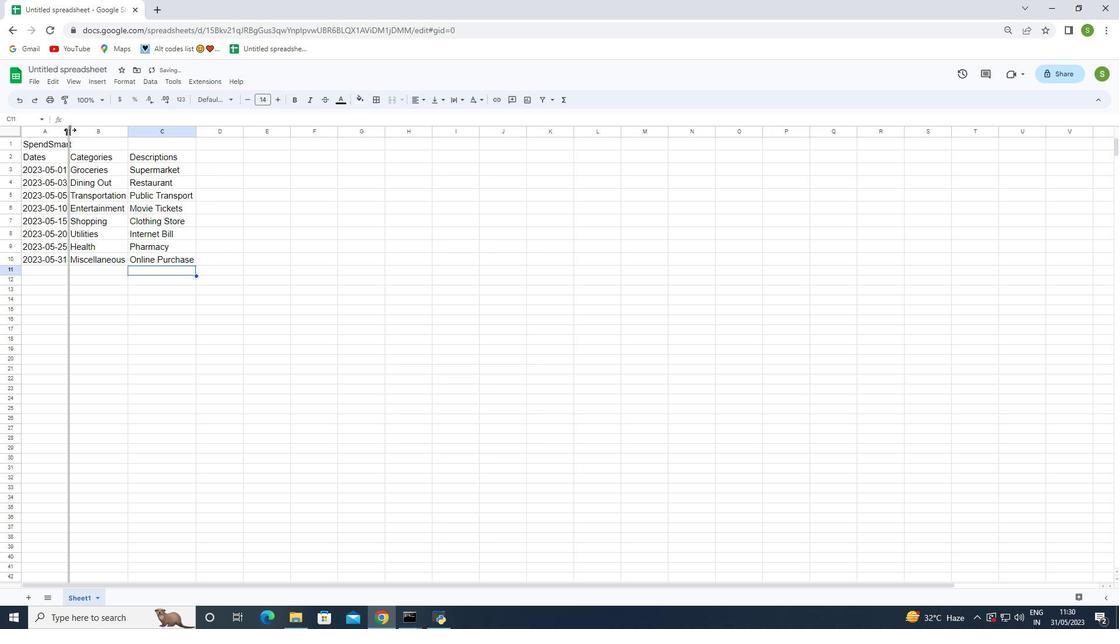 
Action: Mouse moved to (207, 303)
Screenshot: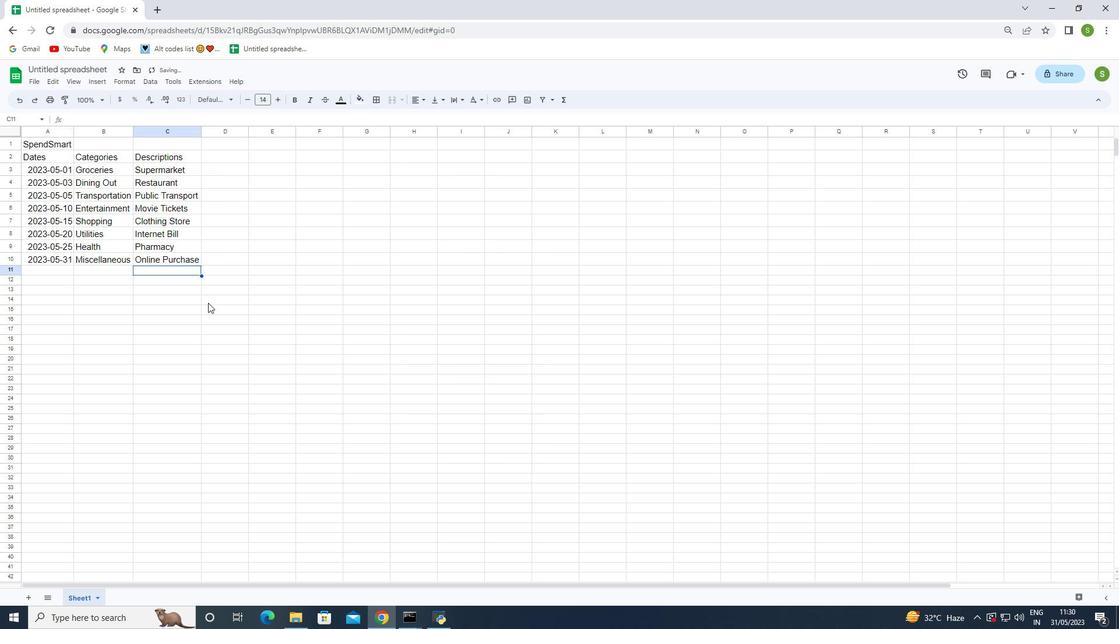 
Action: Mouse pressed left at (207, 303)
Screenshot: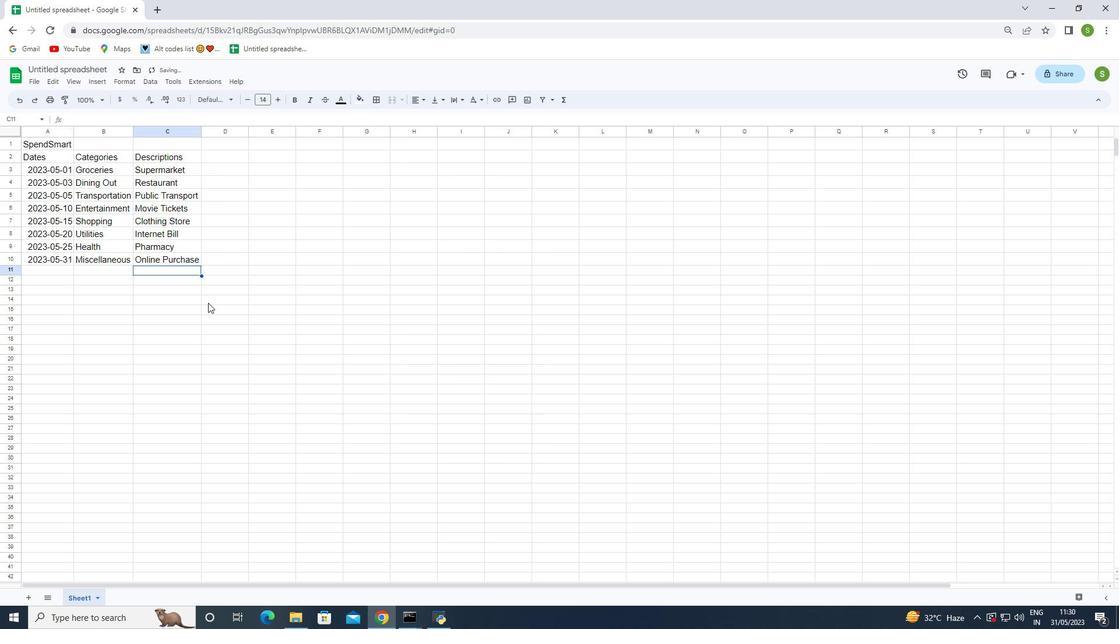 
Action: Mouse moved to (90, 400)
Screenshot: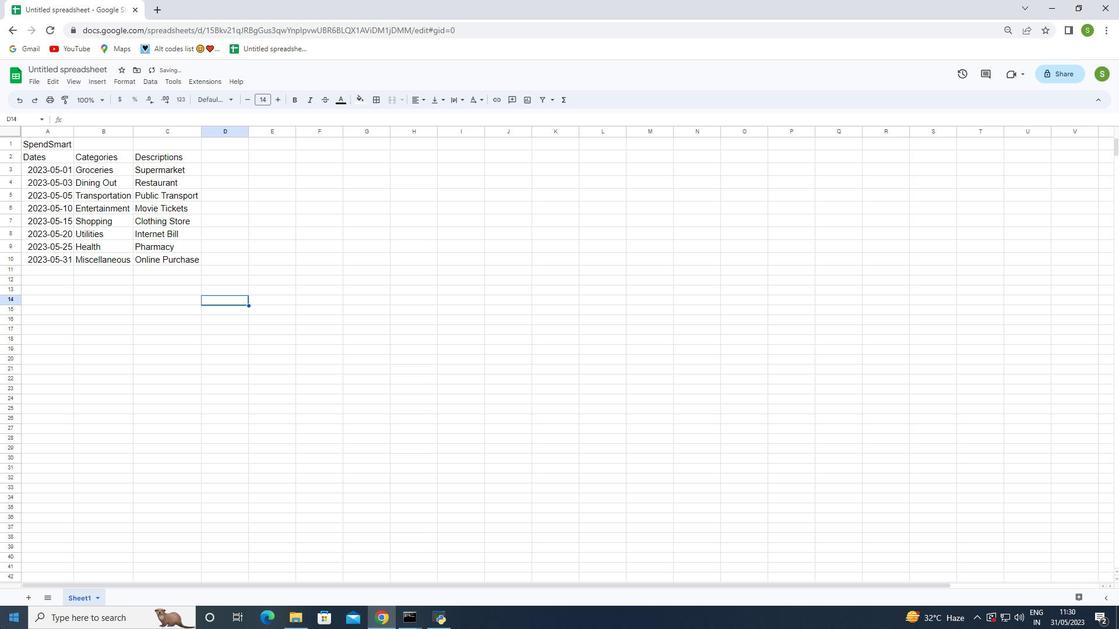 
Action: Mouse pressed left at (32, 587)
Screenshot: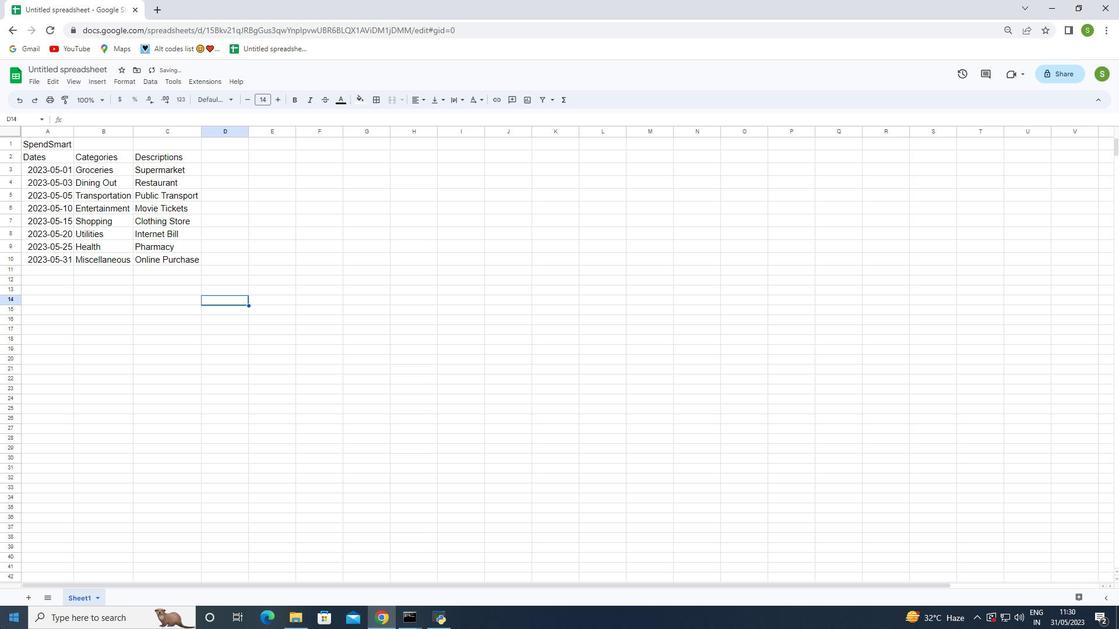 
Action: Mouse moved to (135, 331)
Screenshot: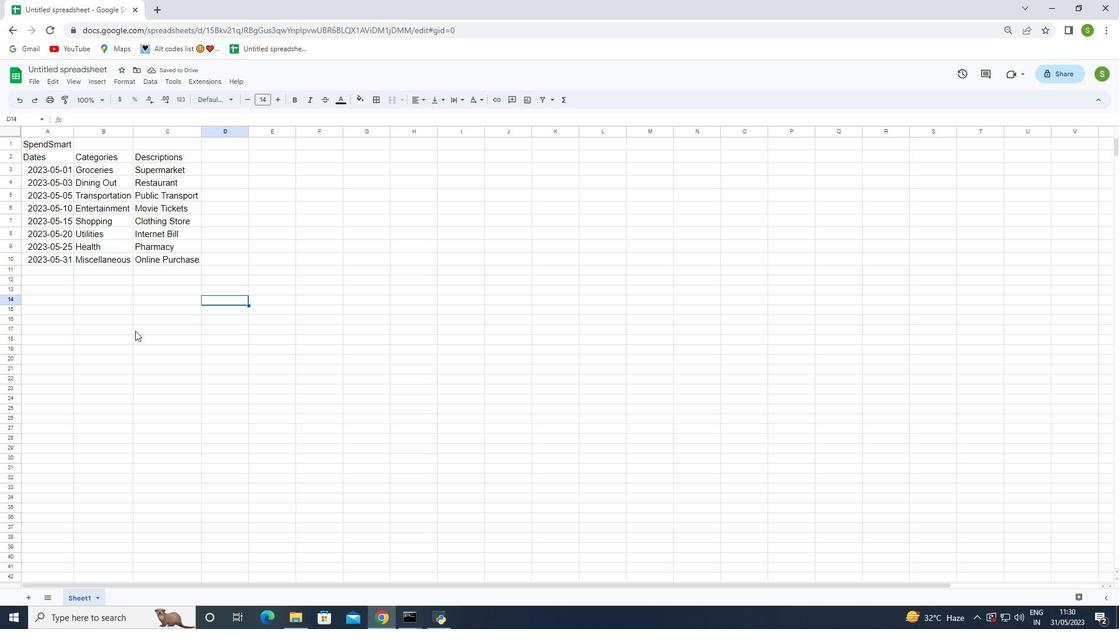 
Action: Mouse pressed left at (135, 331)
Screenshot: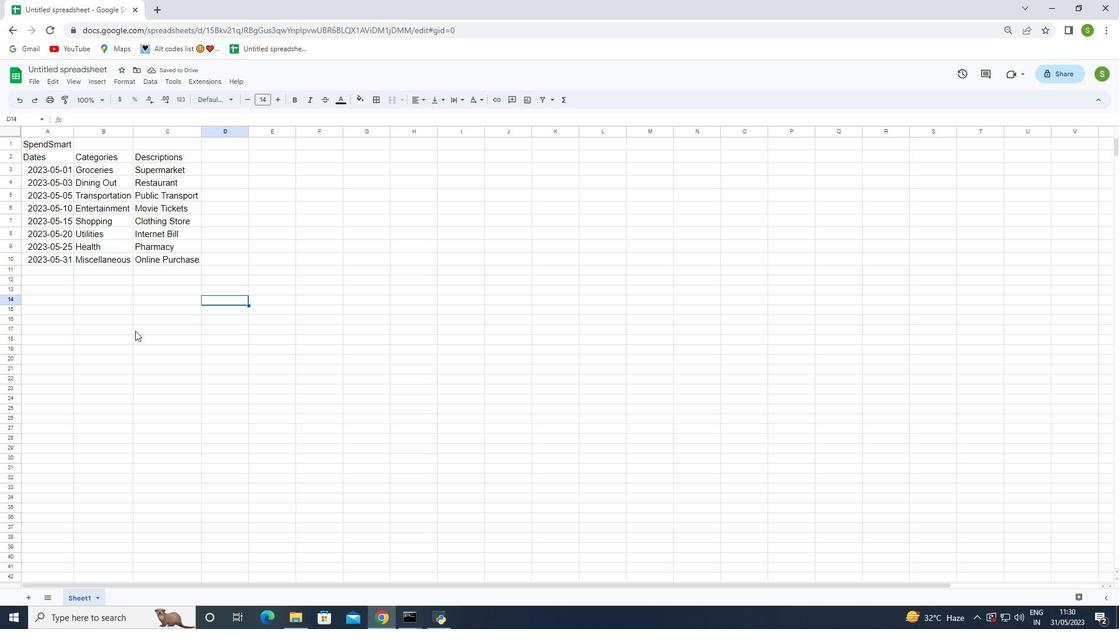 
Action: Mouse moved to (237, 157)
Screenshot: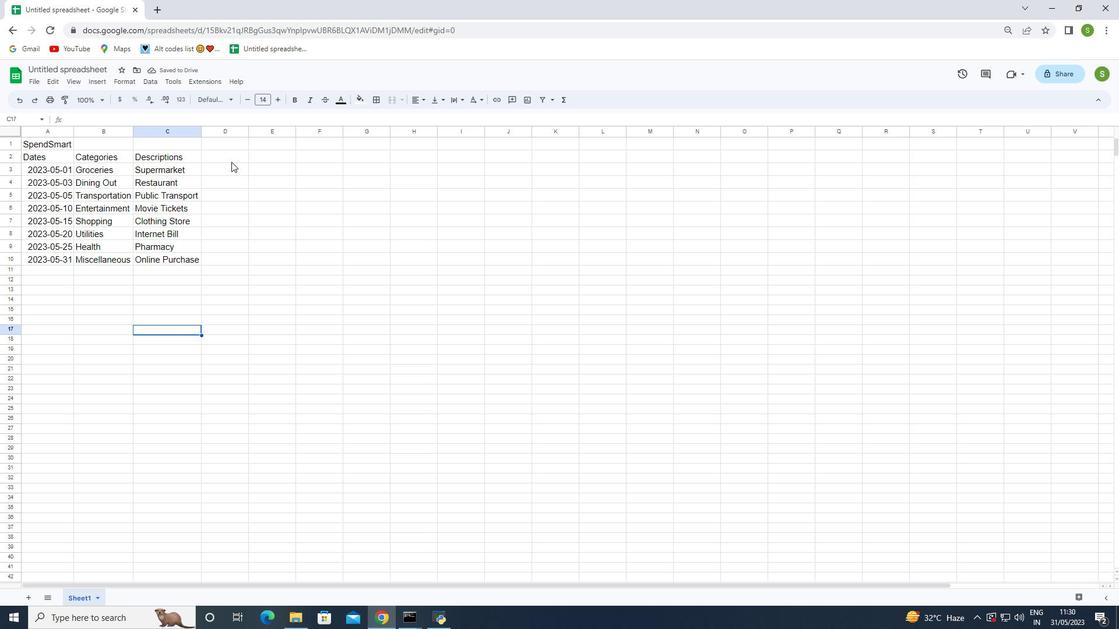 
Action: Mouse pressed left at (237, 157)
Screenshot: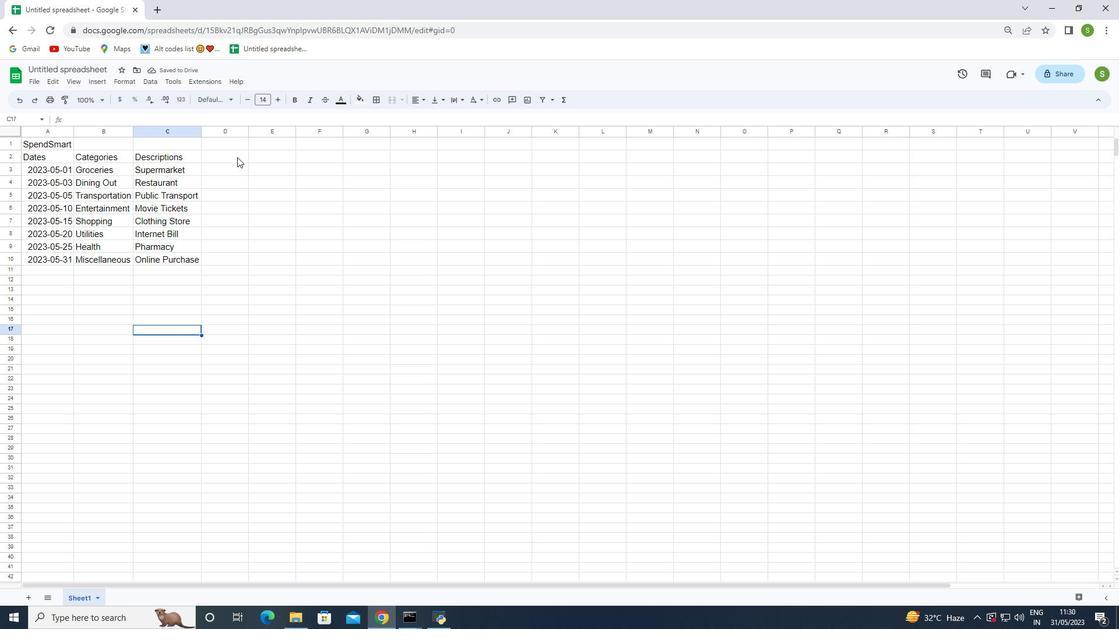 
Action: Mouse moved to (233, 158)
Screenshot: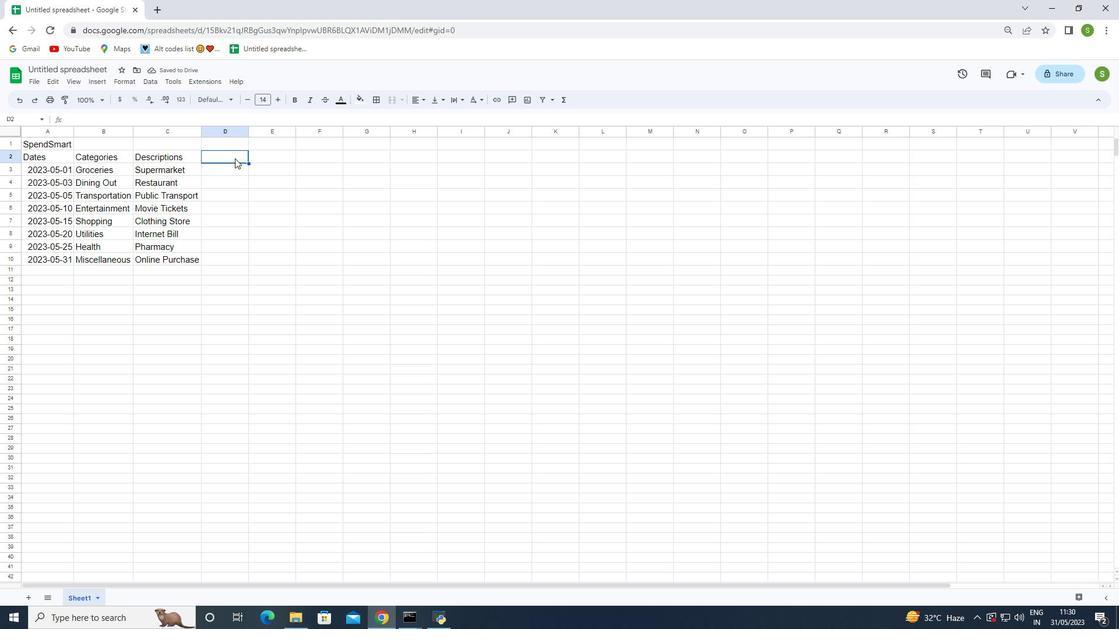 
Action: Key pressed <Key.shift>Amount<Key.enter>50<Key.enter>30<Key.enter>10<Key.enter>20<Key.enter>100<Key.enter>60<Key.enter>40<Key.enter>50
Screenshot: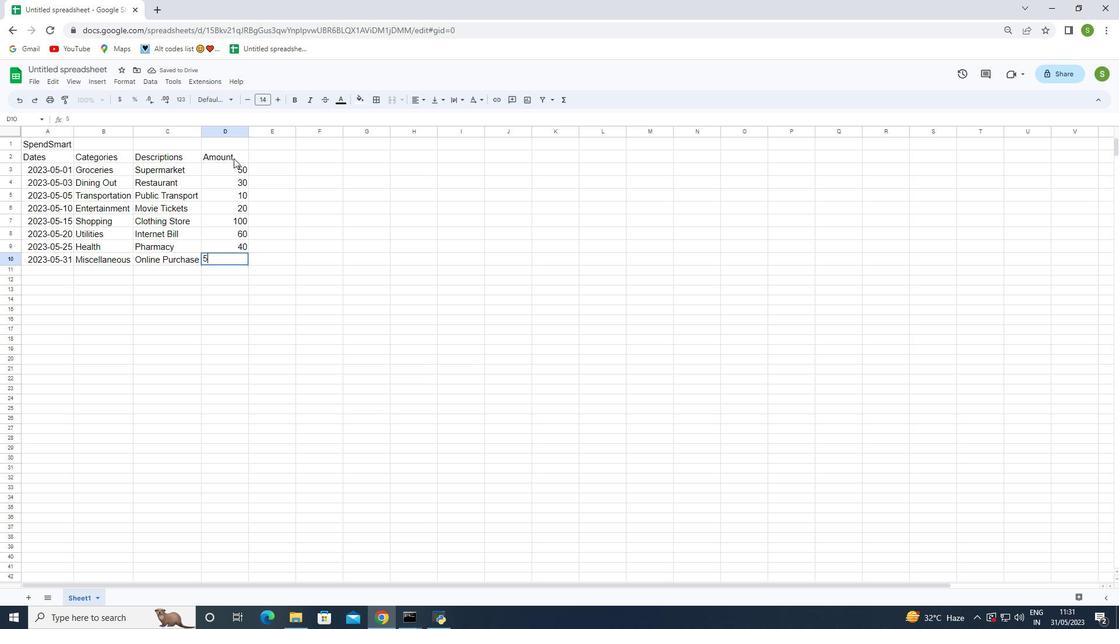 
Action: Mouse moved to (302, 257)
Screenshot: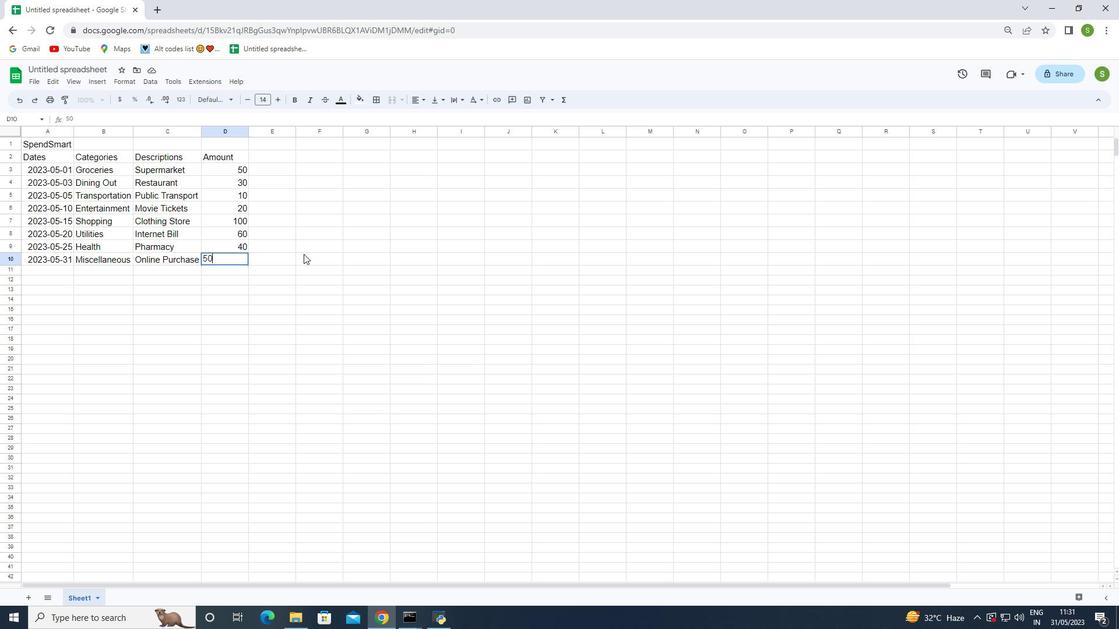 
Action: Mouse pressed left at (302, 257)
Screenshot: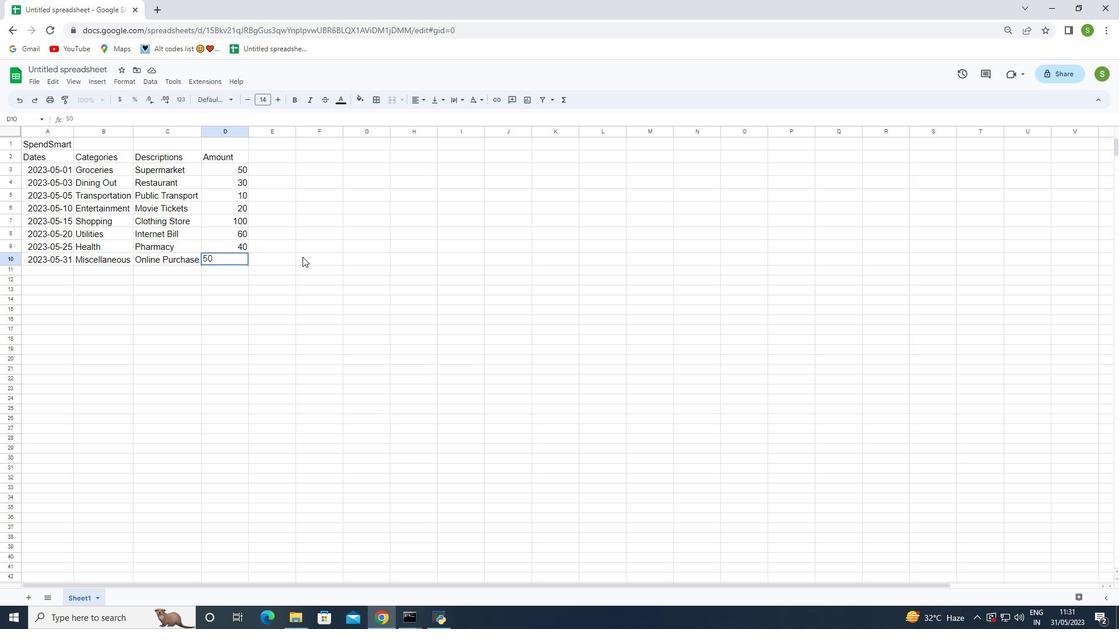 
Action: Mouse moved to (237, 169)
Screenshot: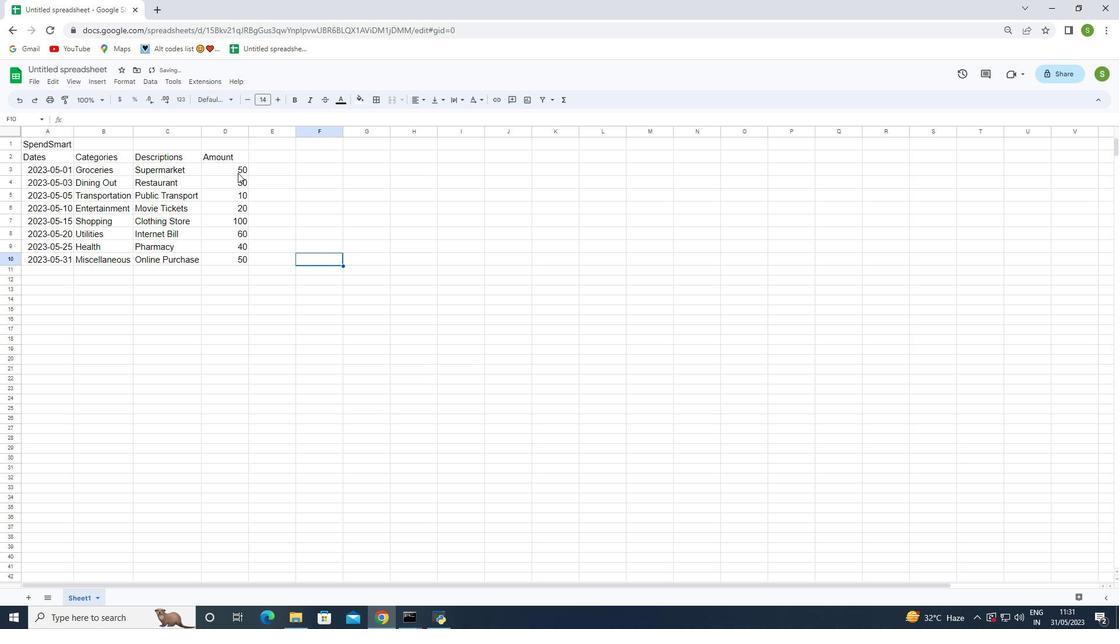 
Action: Mouse pressed left at (237, 169)
Screenshot: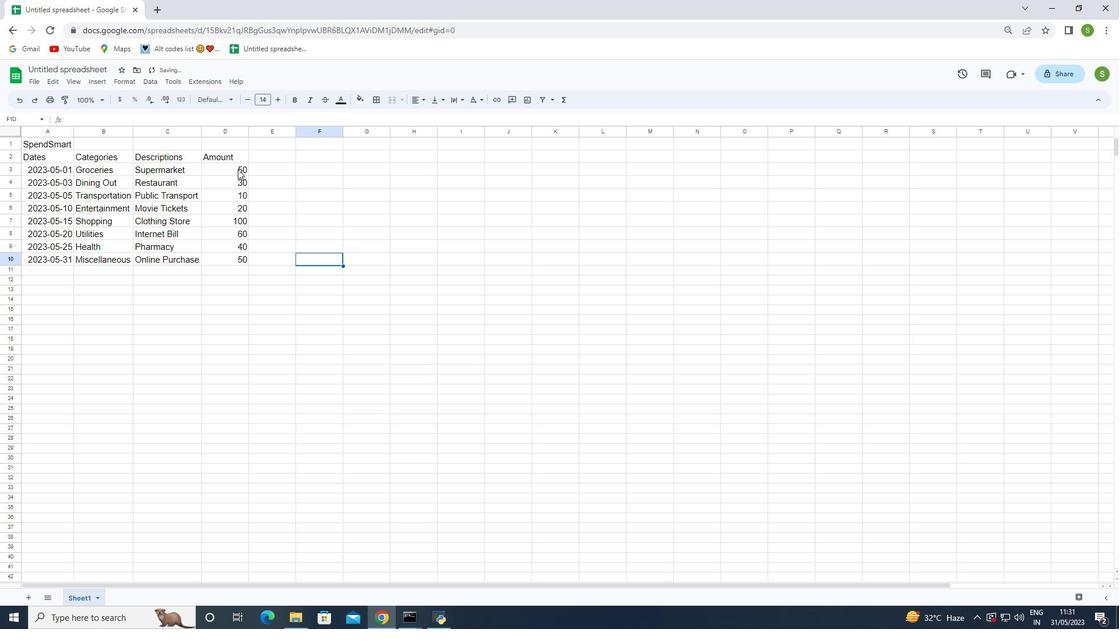 
Action: Mouse moved to (124, 101)
Screenshot: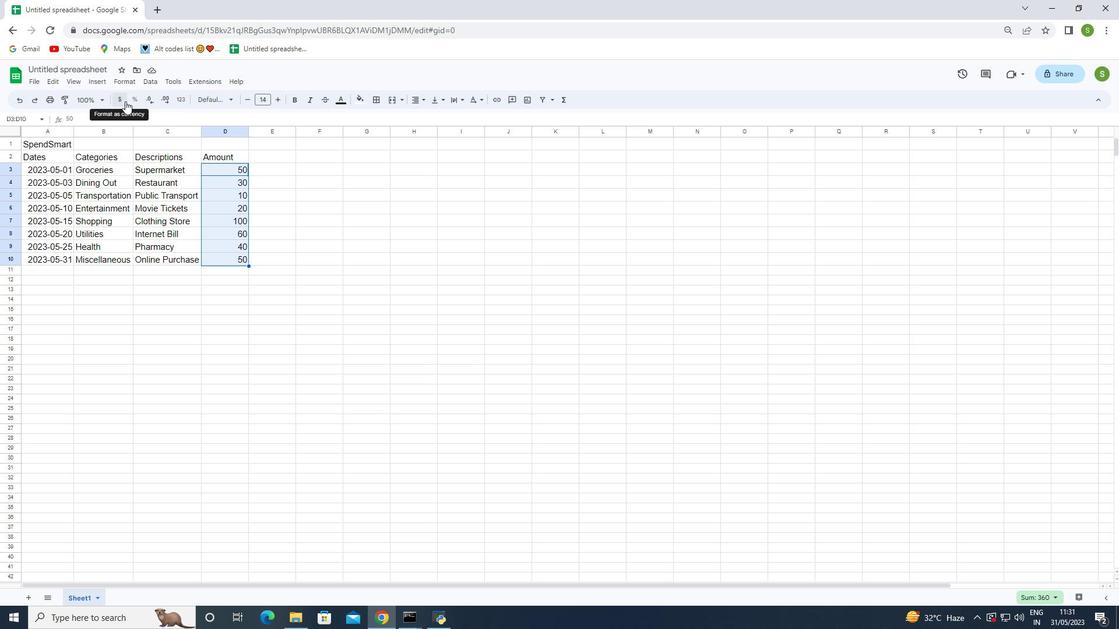 
Action: Mouse pressed left at (124, 101)
Screenshot: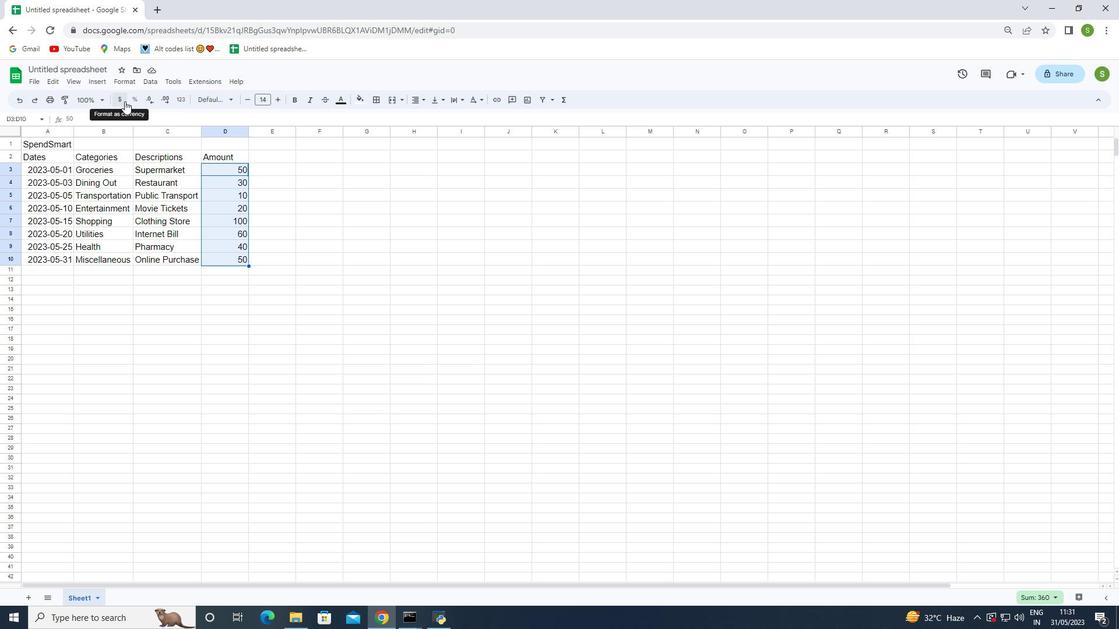 
Action: Mouse moved to (222, 272)
Screenshot: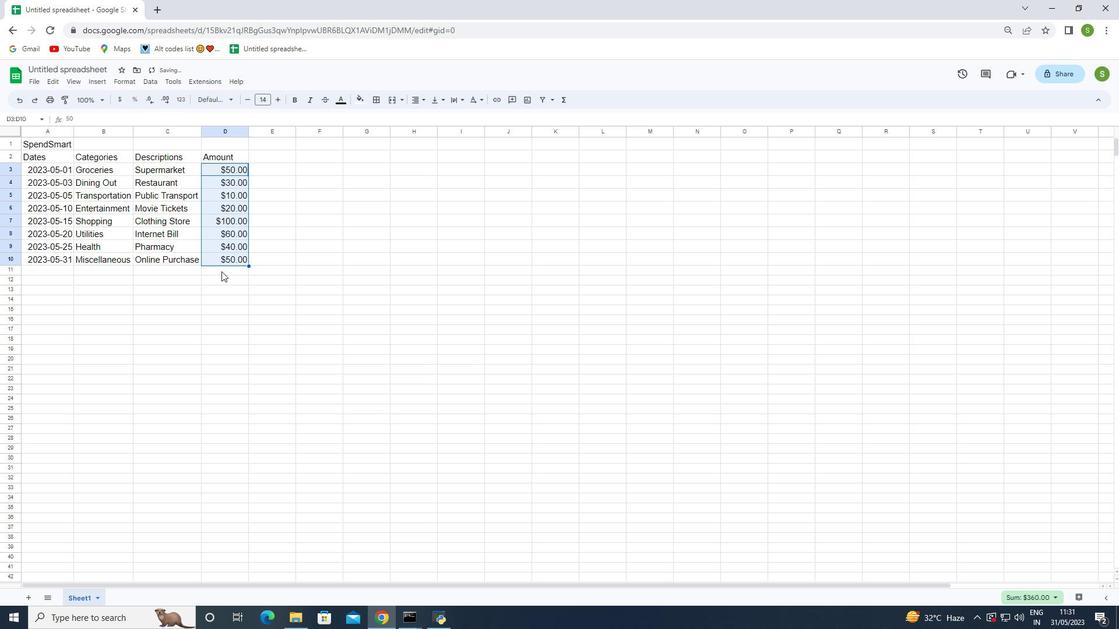 
Action: Mouse pressed left at (222, 272)
Screenshot: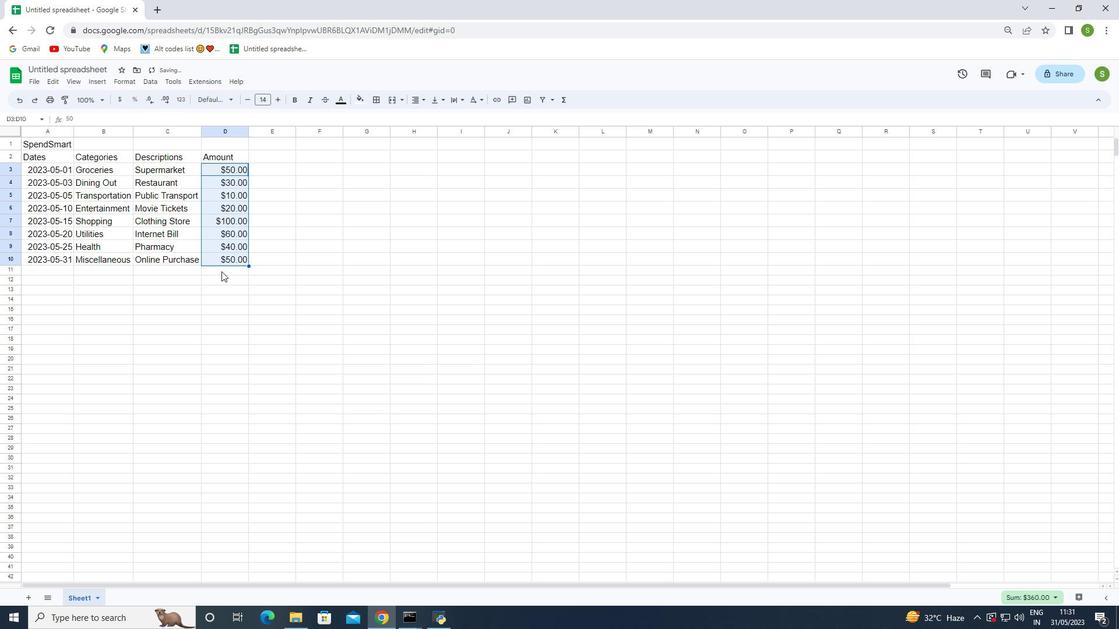 
Action: Mouse moved to (271, 153)
Screenshot: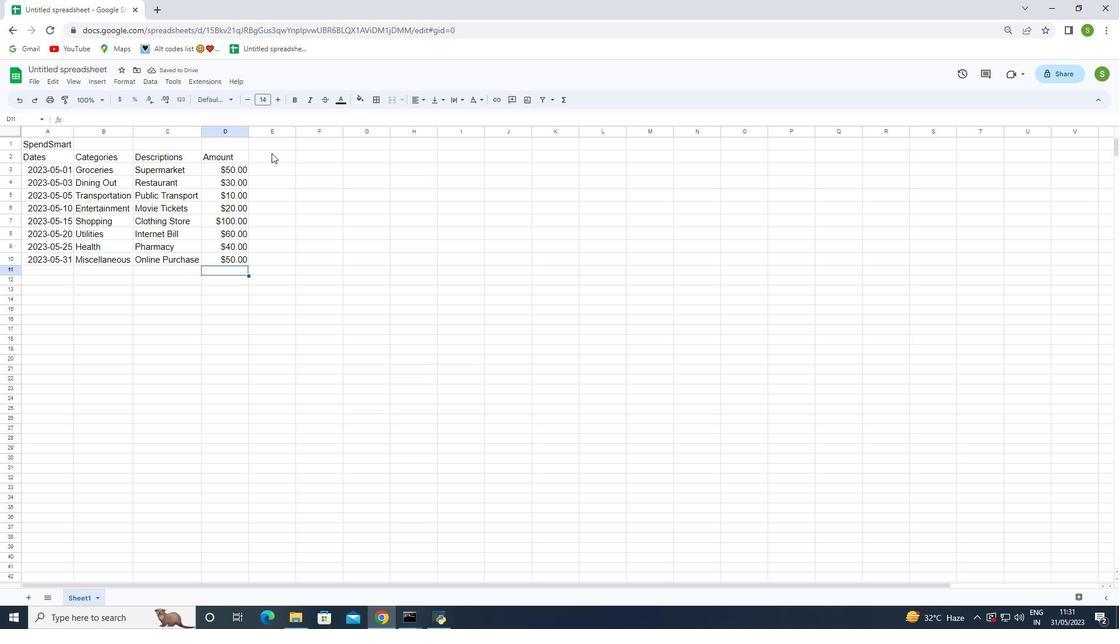 
Action: Mouse pressed left at (271, 153)
Screenshot: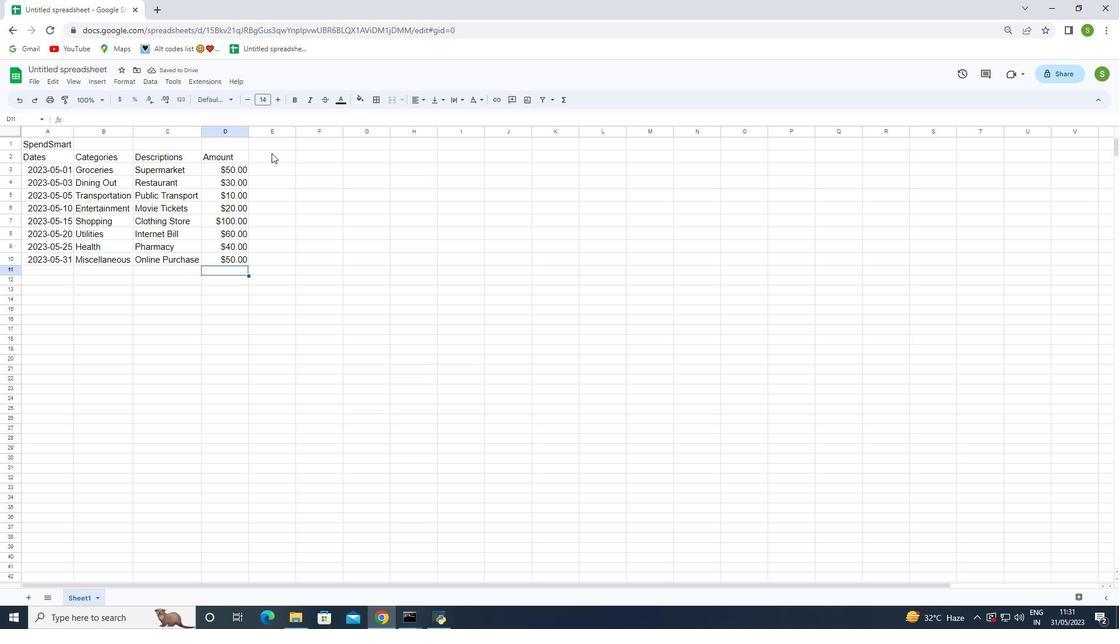 
Action: Mouse moved to (39, 81)
Screenshot: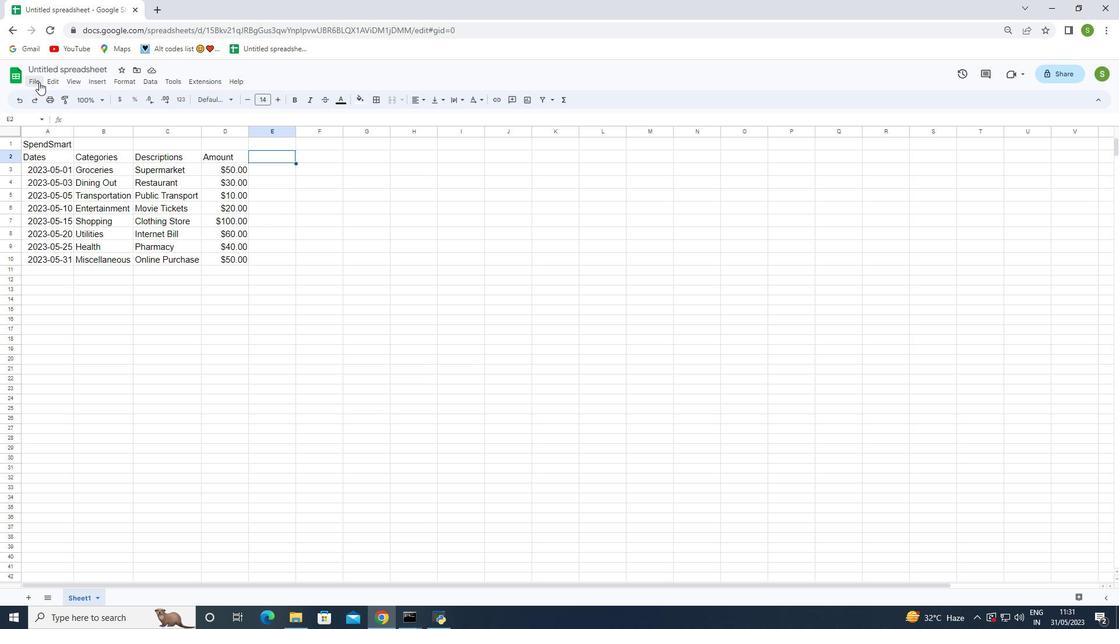 
Action: Mouse pressed left at (39, 81)
Screenshot: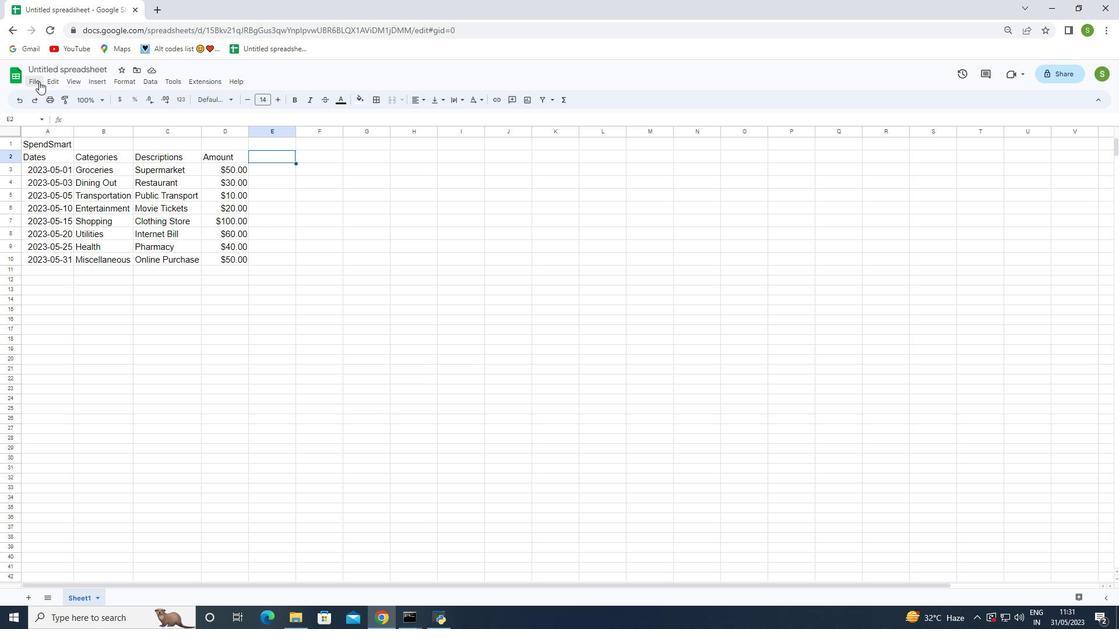 
Action: Mouse moved to (64, 217)
Screenshot: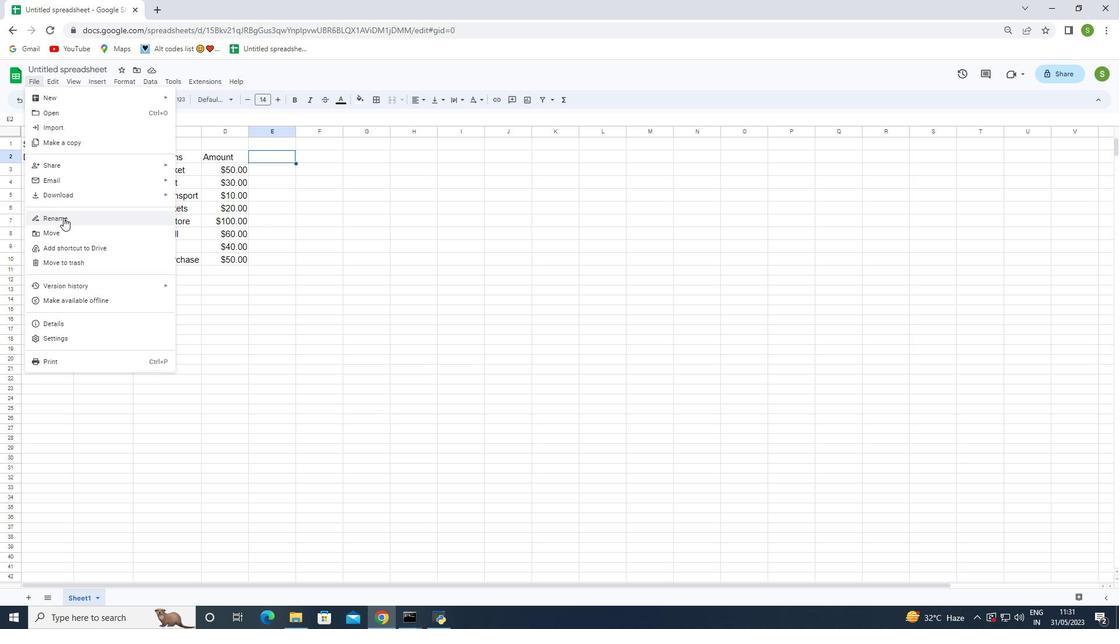 
Action: Mouse pressed left at (64, 217)
Screenshot: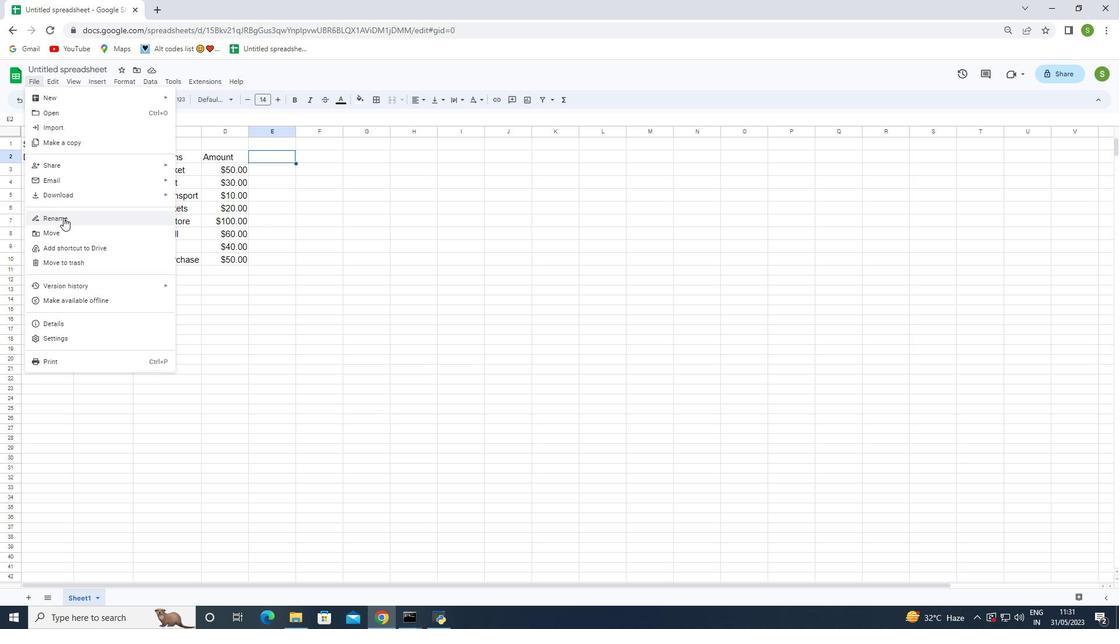 
Action: Key pressed <Key.backspace><Key.shift>Budget<Key.shift>Tool<Key.space>analysisbook<Key.enter>
Screenshot: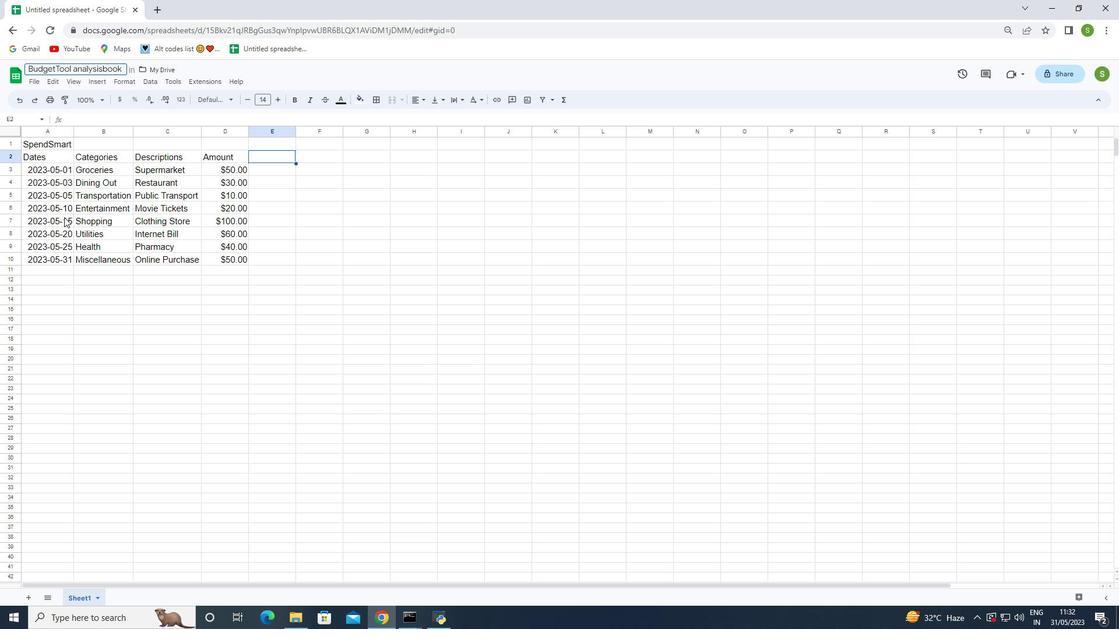 
Action: Mouse moved to (63, 419)
Screenshot: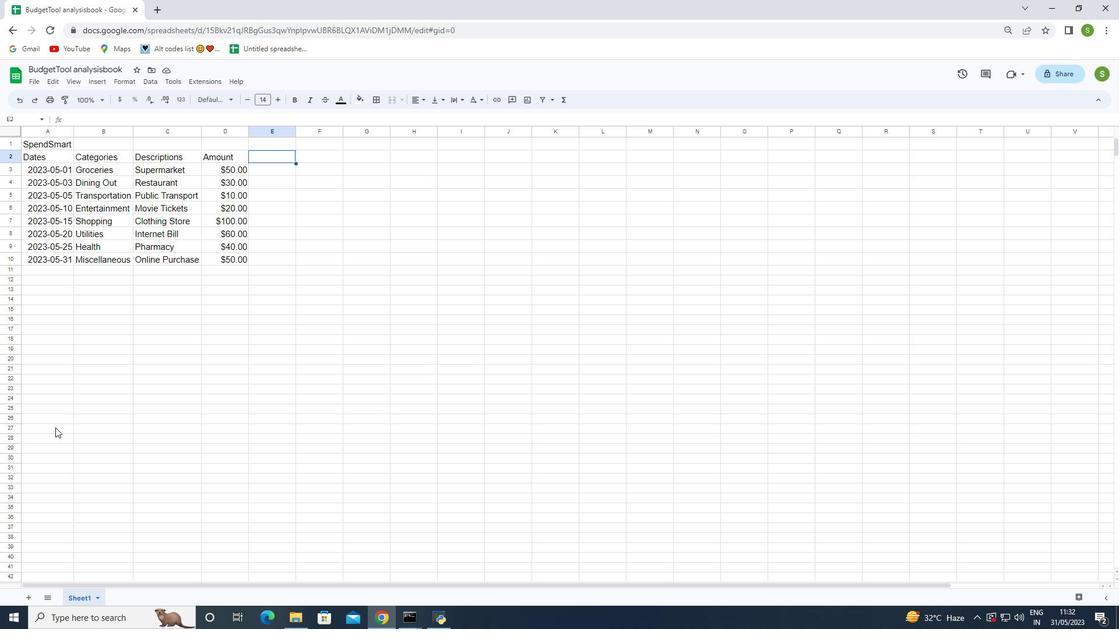 
Action: Mouse pressed left at (63, 419)
Screenshot: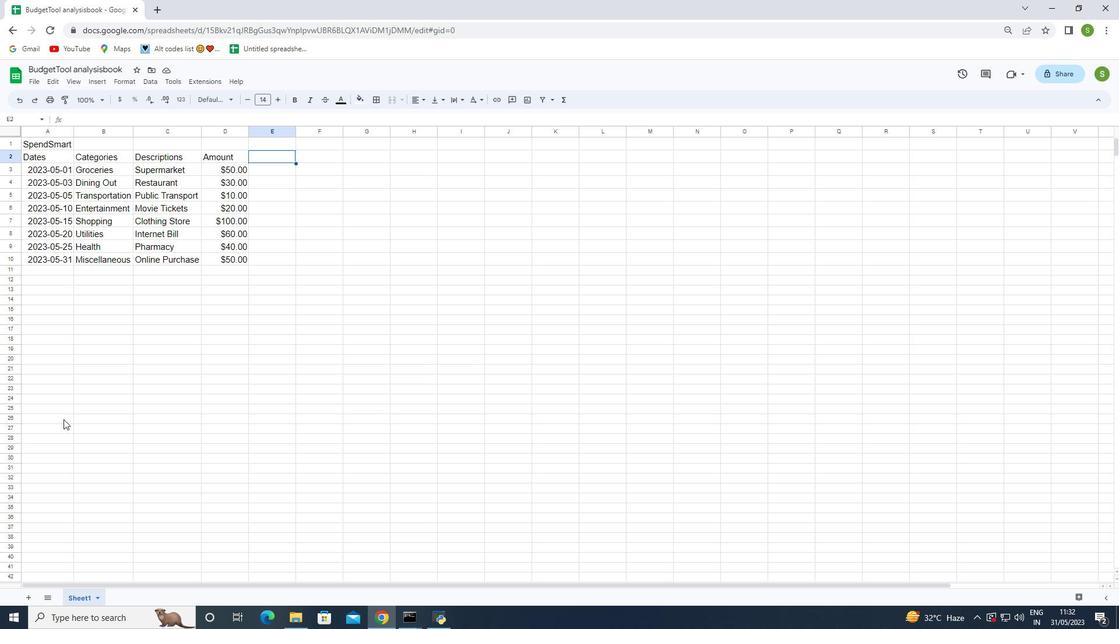 
Action: Mouse moved to (191, 403)
Screenshot: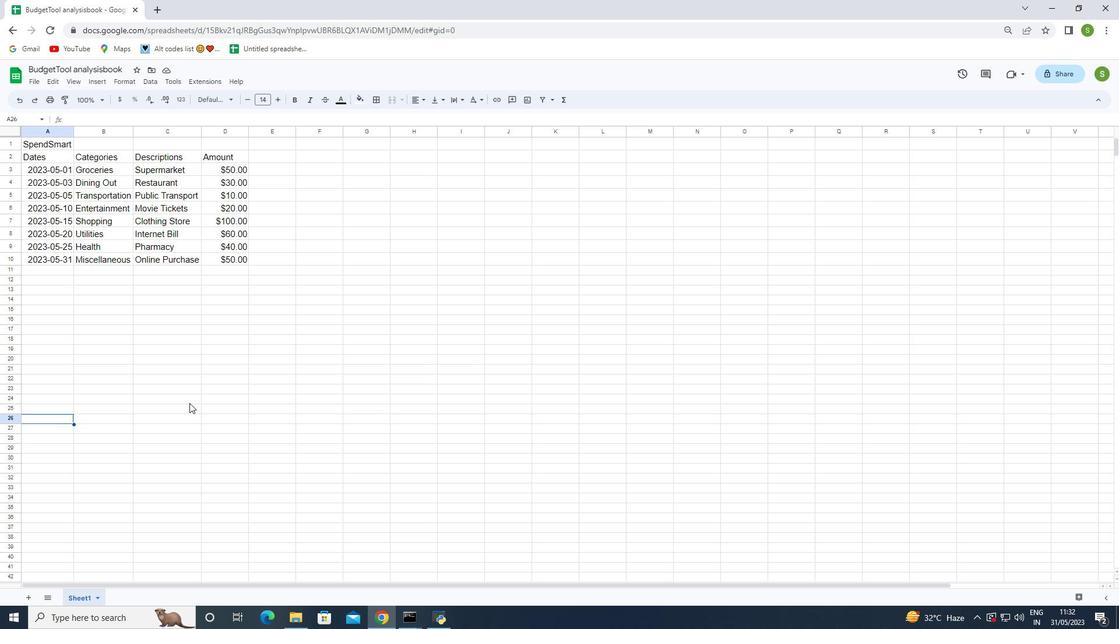 
Action: Mouse pressed left at (191, 403)
Screenshot: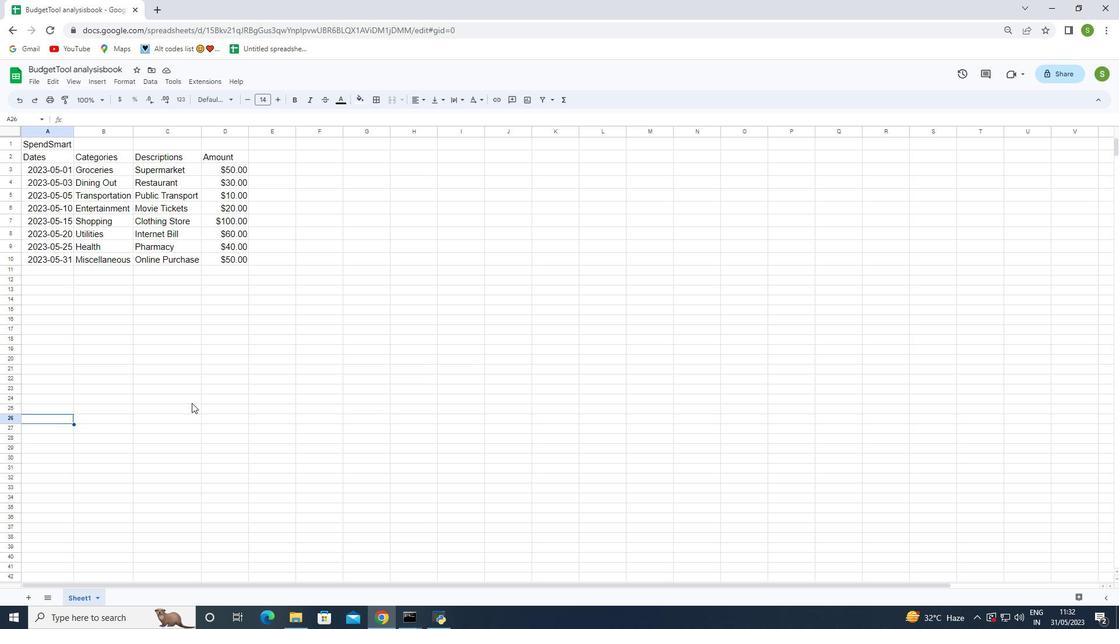 
Action: Mouse moved to (288, 385)
Screenshot: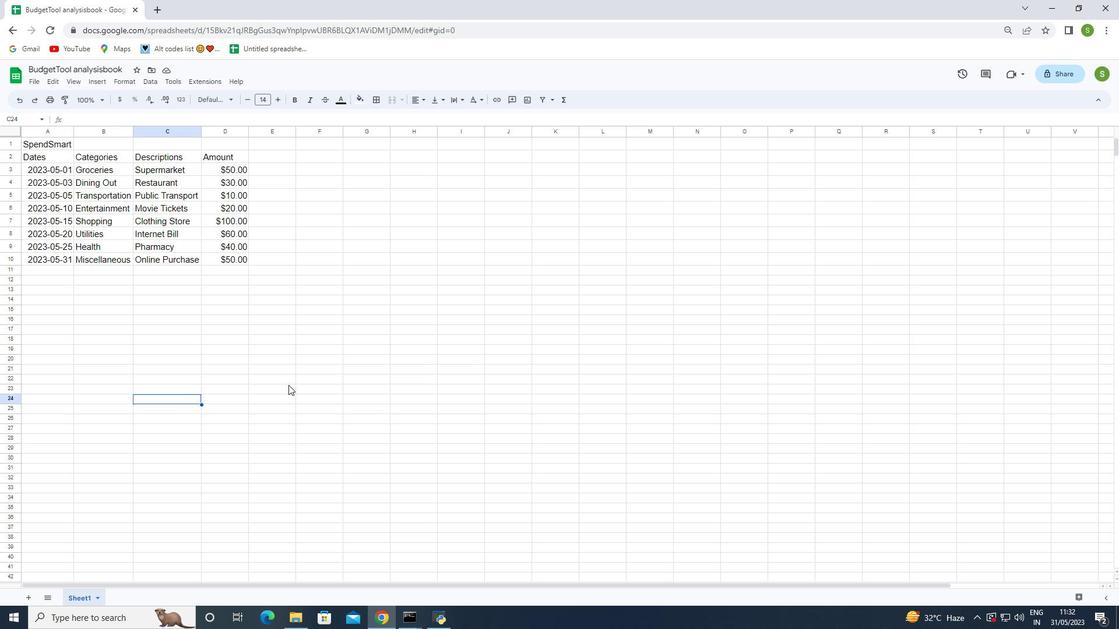 
